 Task: Look for space in Bolton, United Kingdom from 5th September, 2023 to 12th September, 2023 for 2 adults in price range Rs.10000 to Rs.15000.  With 1  bedroom having 1 bed and 1 bathroom. Property type can be house, flat, guest house, hotel. Booking option can be shelf check-in. Required host language is English.
Action: Mouse moved to (445, 54)
Screenshot: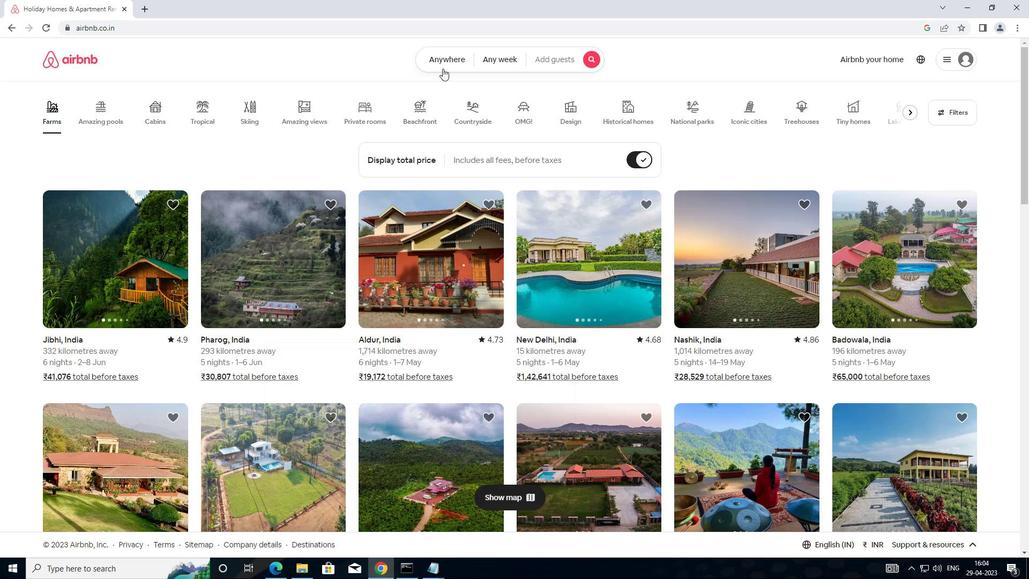 
Action: Mouse pressed left at (445, 54)
Screenshot: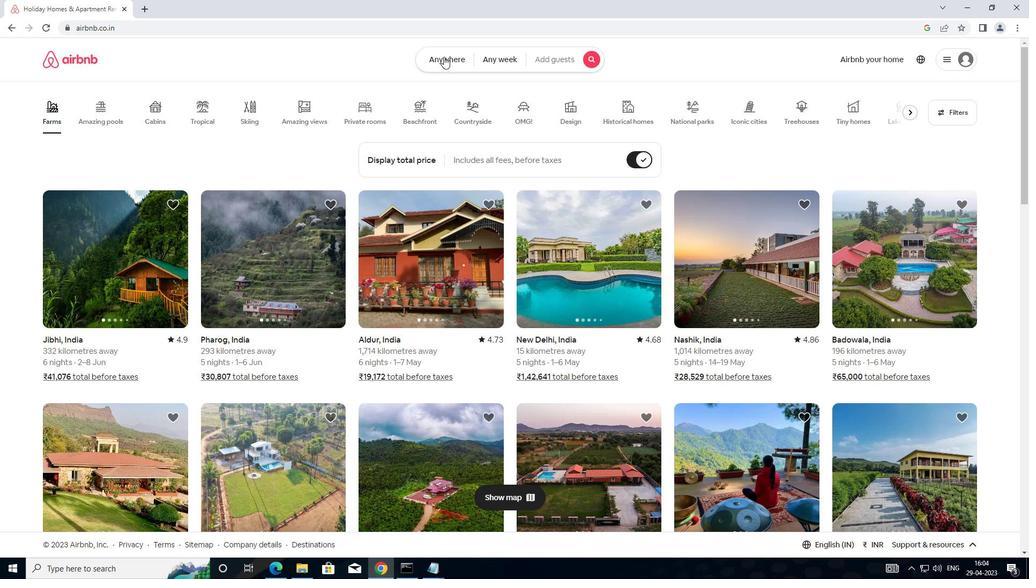
Action: Mouse moved to (342, 105)
Screenshot: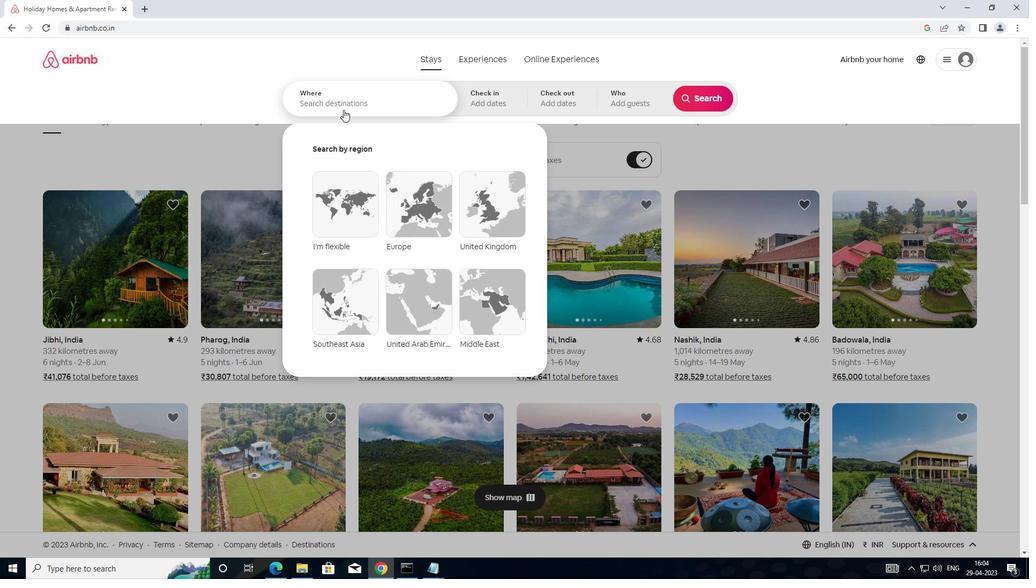 
Action: Mouse pressed left at (342, 105)
Screenshot: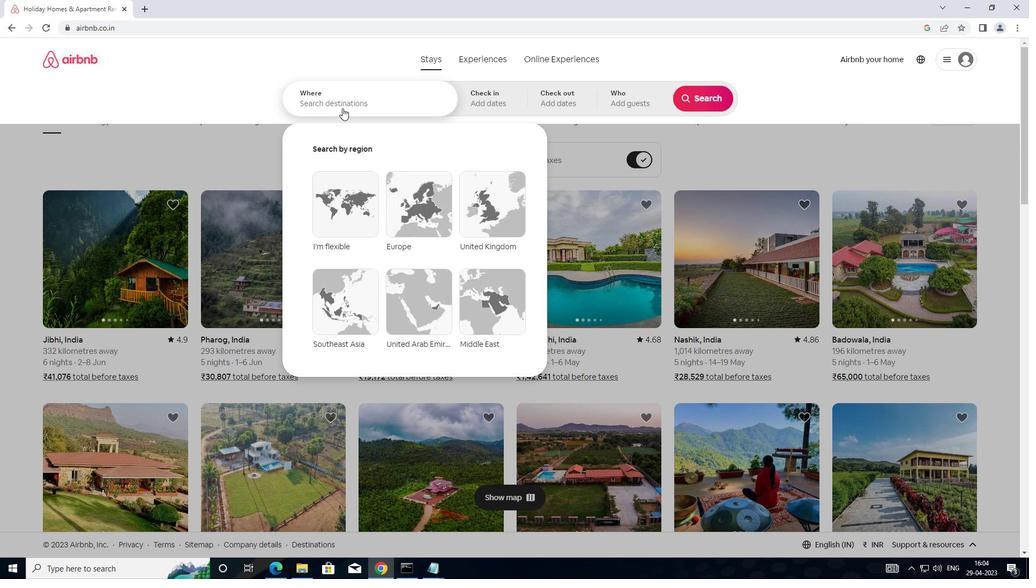 
Action: Mouse moved to (430, 114)
Screenshot: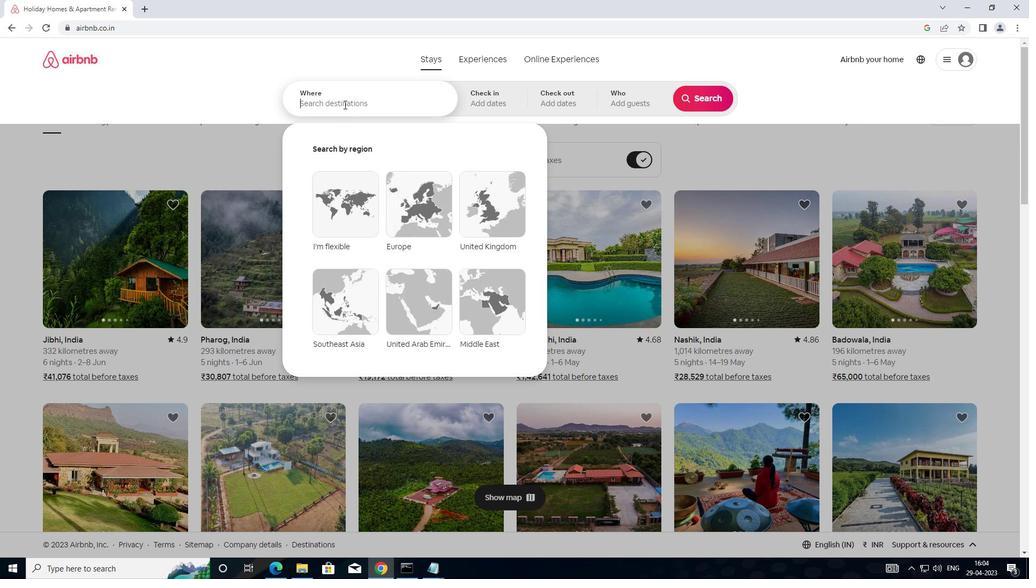 
Action: Key pressed <Key.shift>BOLTON,UNITED<Key.space>K
Screenshot: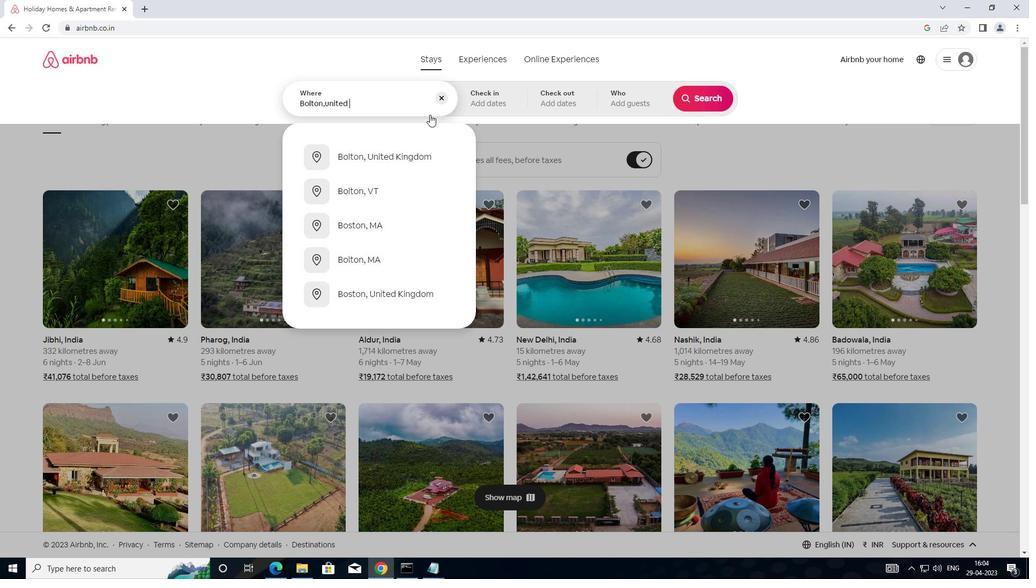 
Action: Mouse moved to (390, 150)
Screenshot: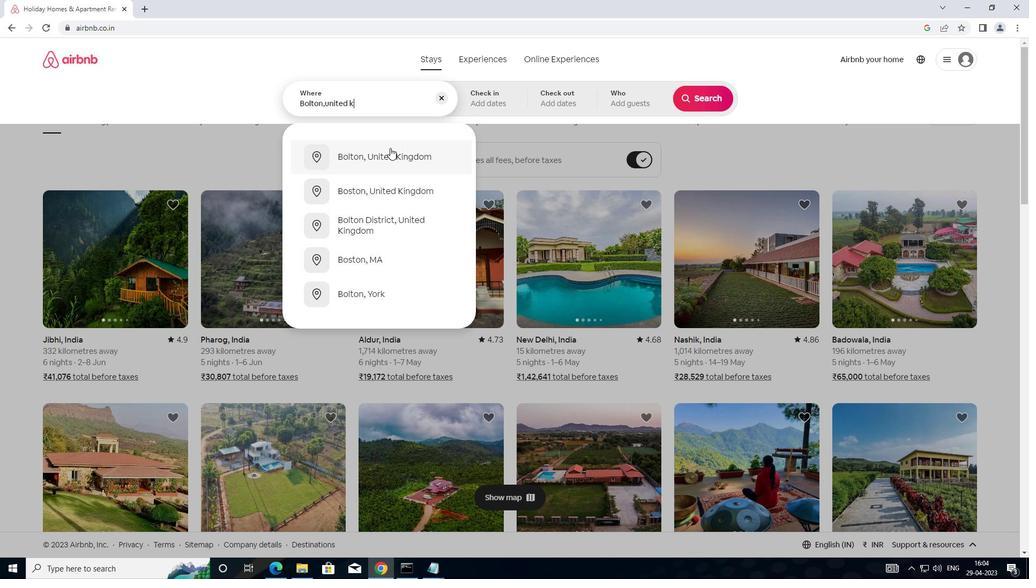 
Action: Mouse pressed left at (390, 150)
Screenshot: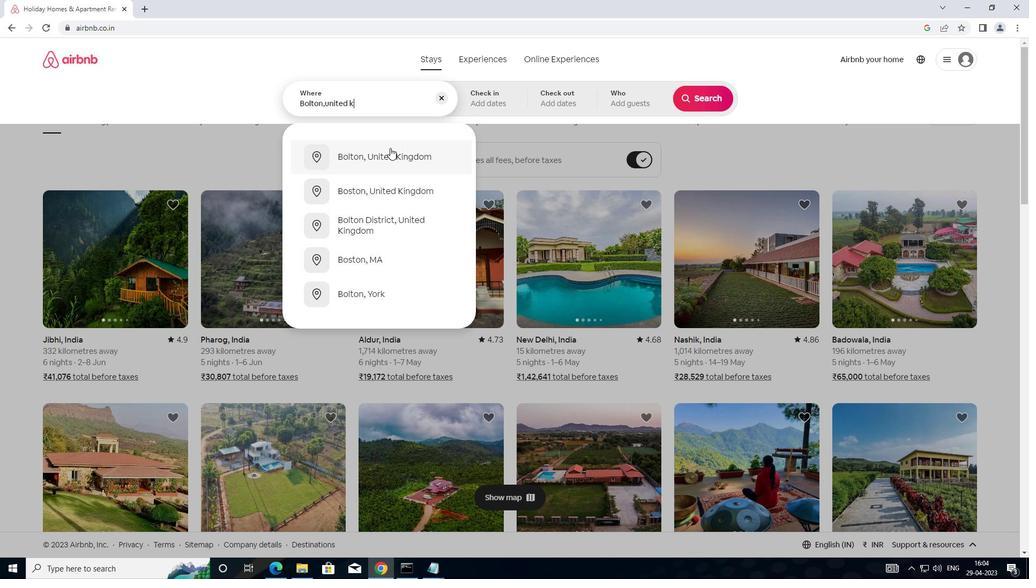 
Action: Mouse moved to (703, 183)
Screenshot: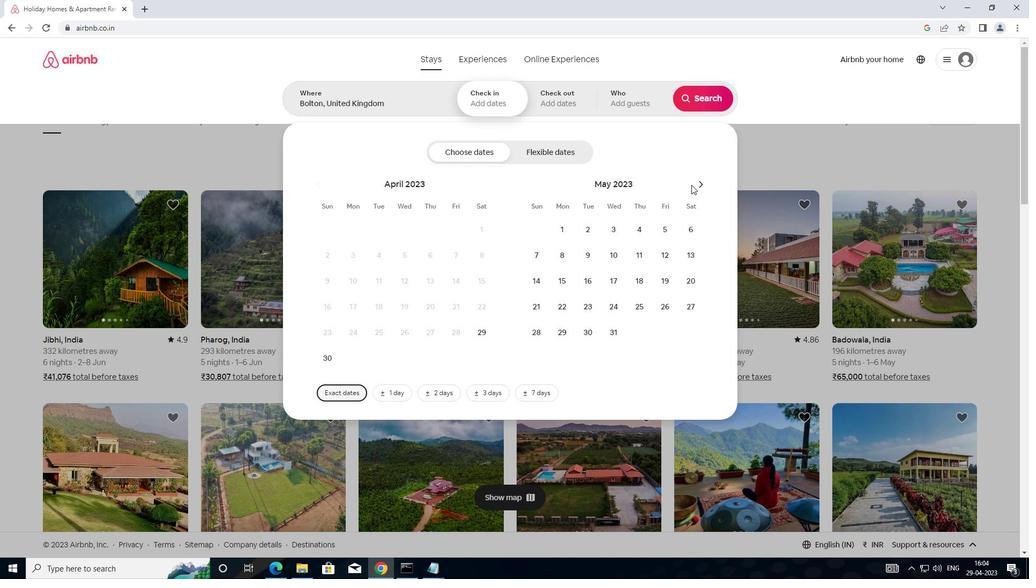 
Action: Mouse pressed left at (703, 183)
Screenshot: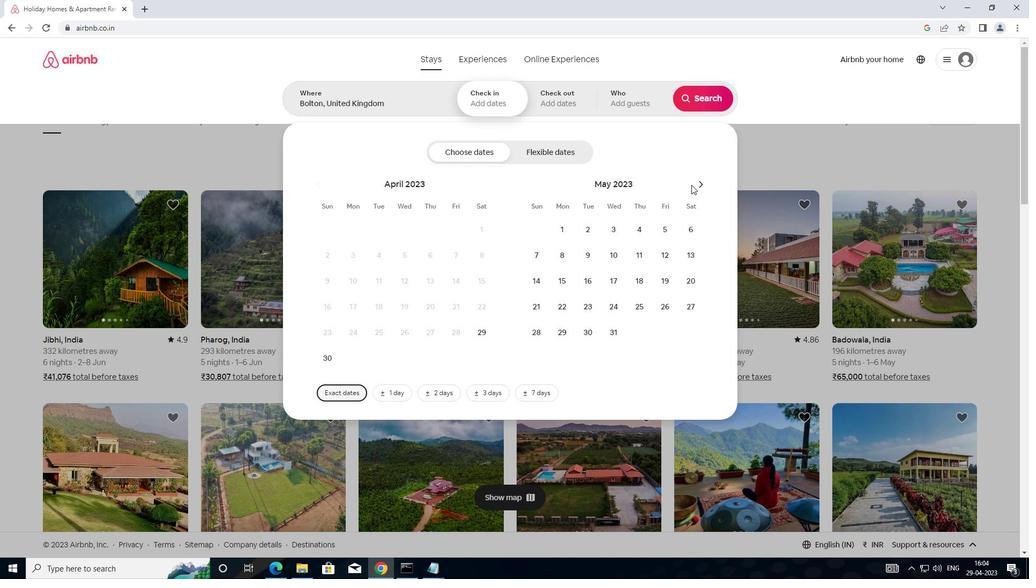 
Action: Mouse moved to (703, 183)
Screenshot: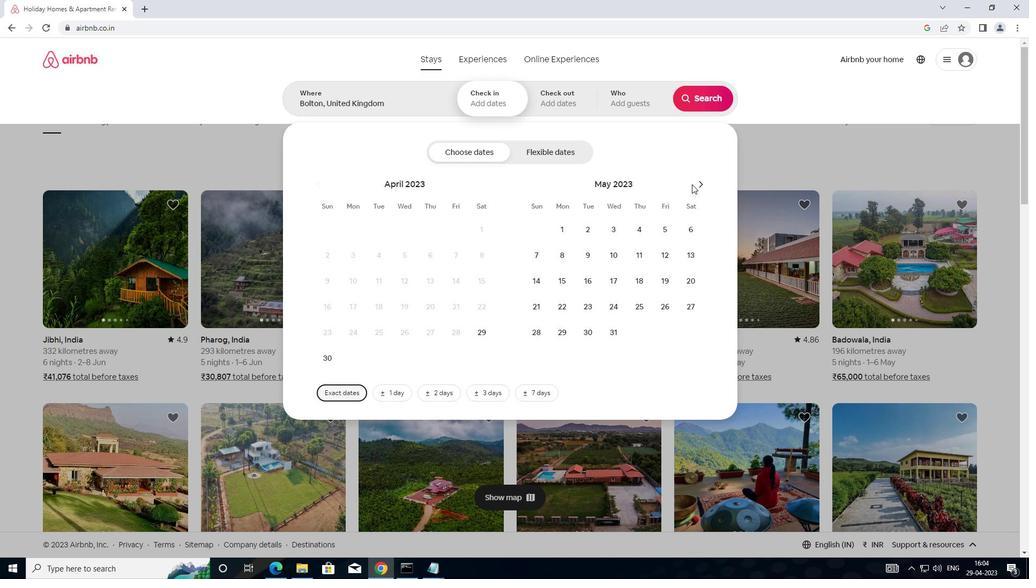 
Action: Mouse pressed left at (703, 183)
Screenshot: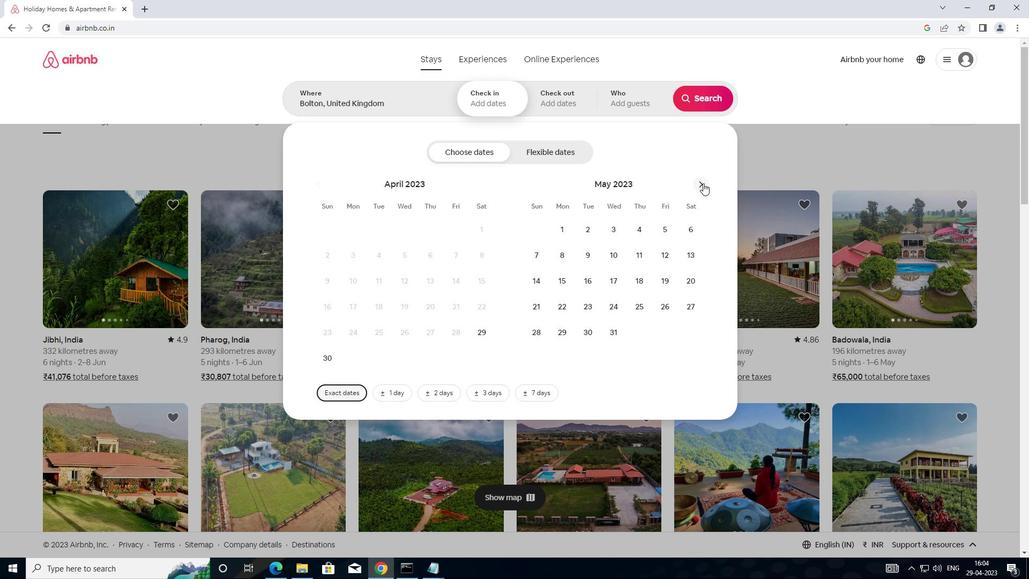 
Action: Mouse moved to (705, 183)
Screenshot: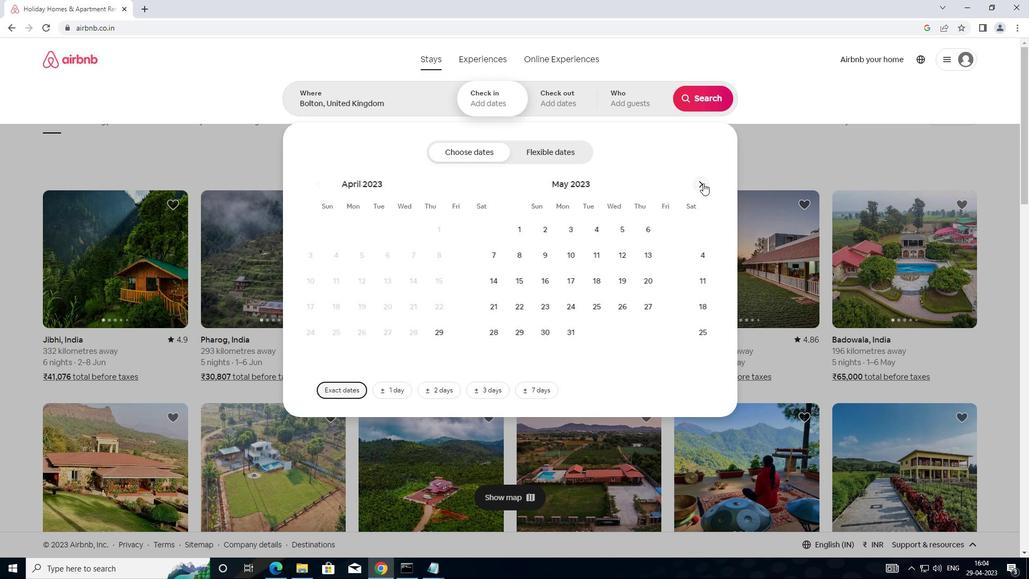 
Action: Mouse pressed left at (705, 183)
Screenshot: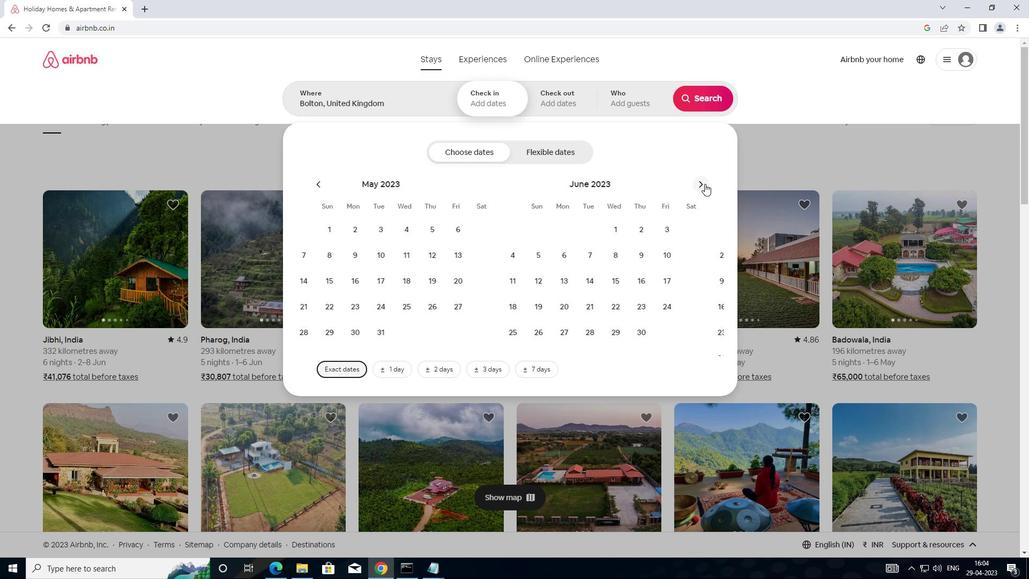 
Action: Mouse pressed left at (705, 183)
Screenshot: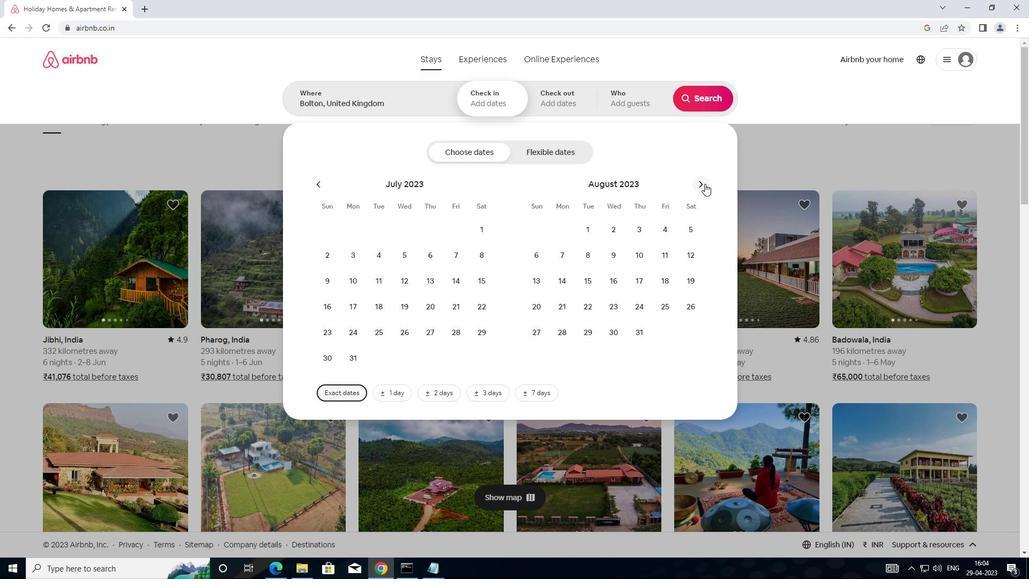 
Action: Mouse moved to (589, 253)
Screenshot: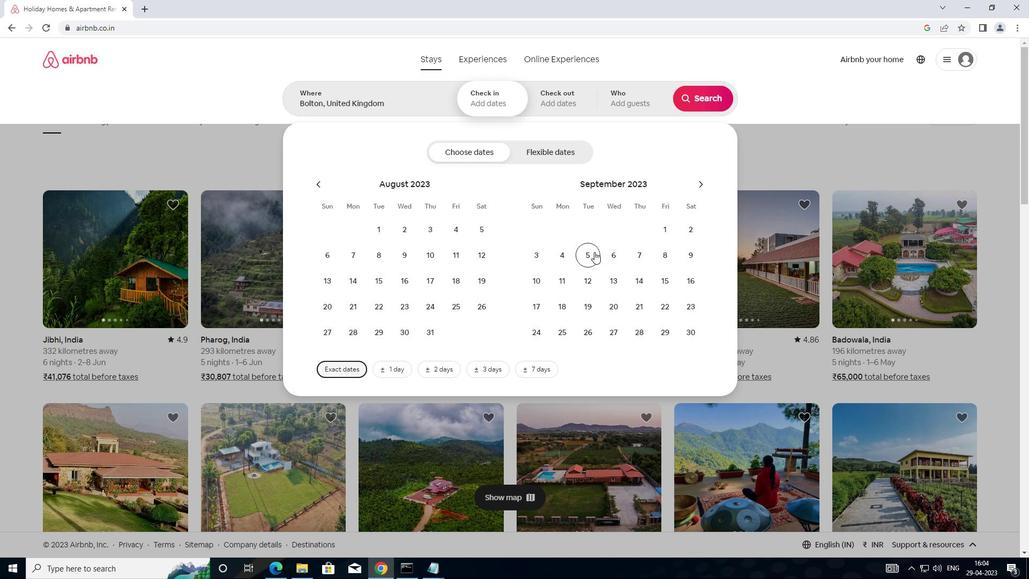 
Action: Mouse pressed left at (589, 253)
Screenshot: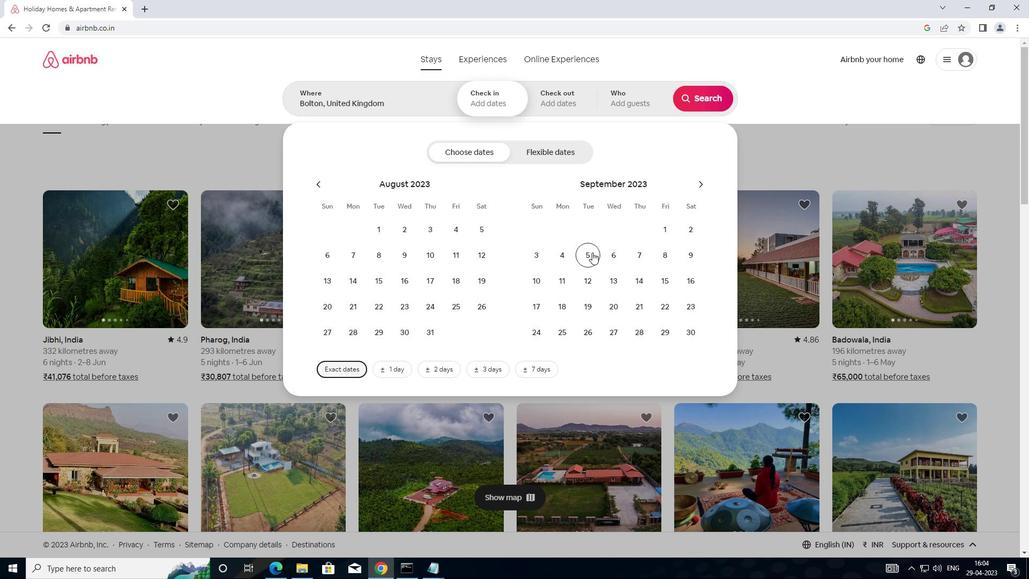 
Action: Mouse moved to (593, 281)
Screenshot: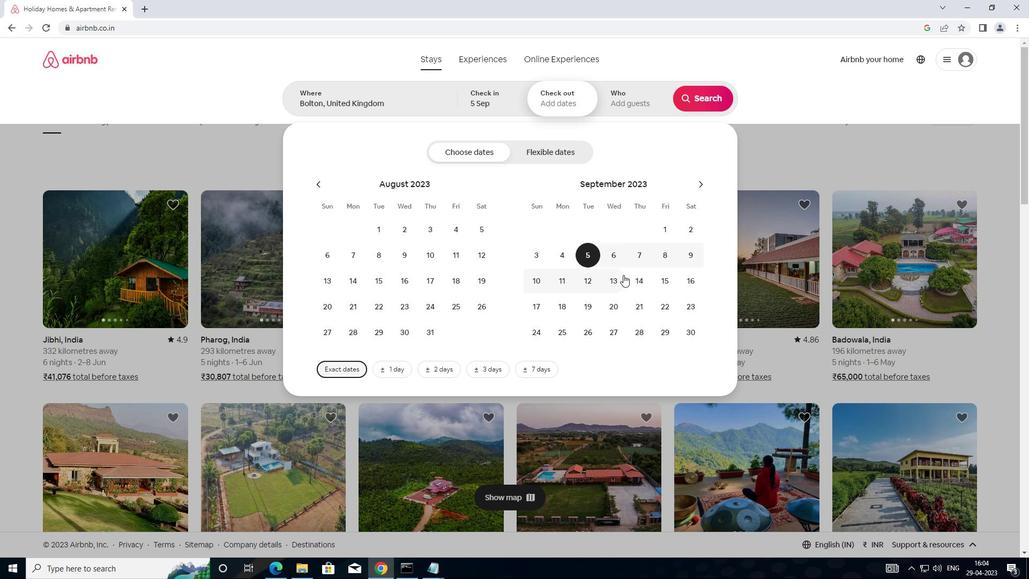 
Action: Mouse pressed left at (593, 281)
Screenshot: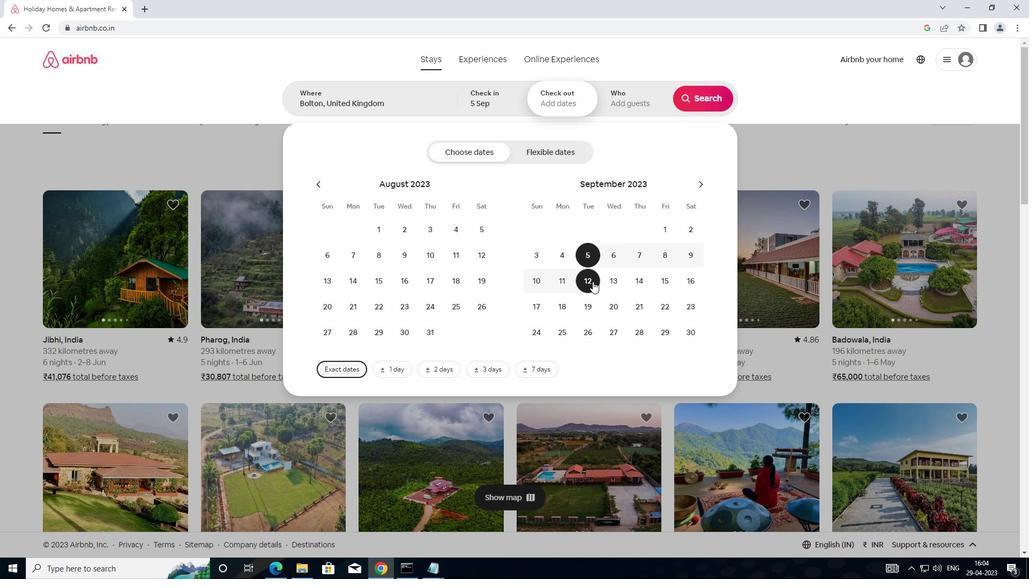
Action: Mouse moved to (639, 104)
Screenshot: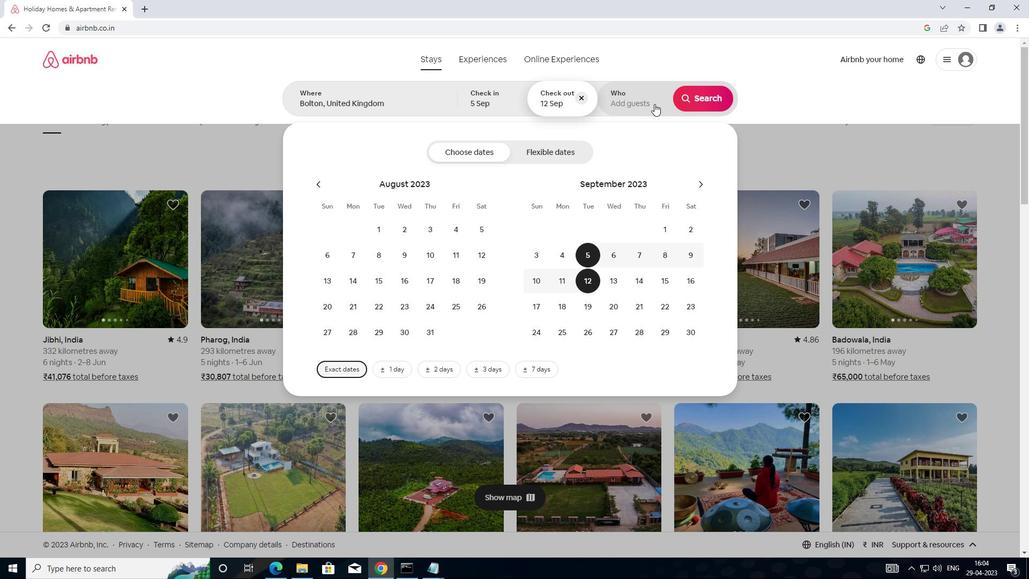 
Action: Mouse pressed left at (639, 104)
Screenshot: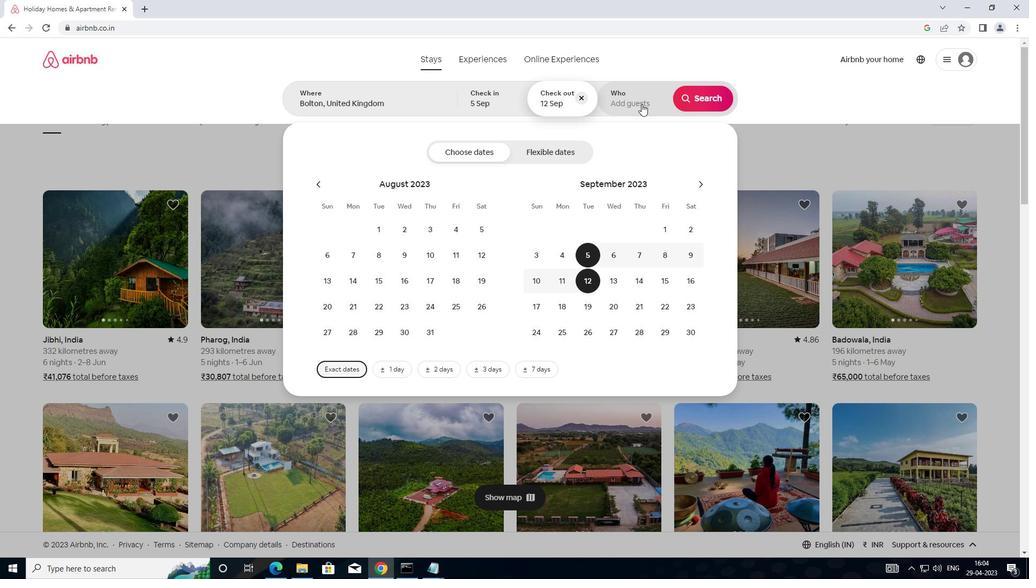 
Action: Mouse moved to (707, 153)
Screenshot: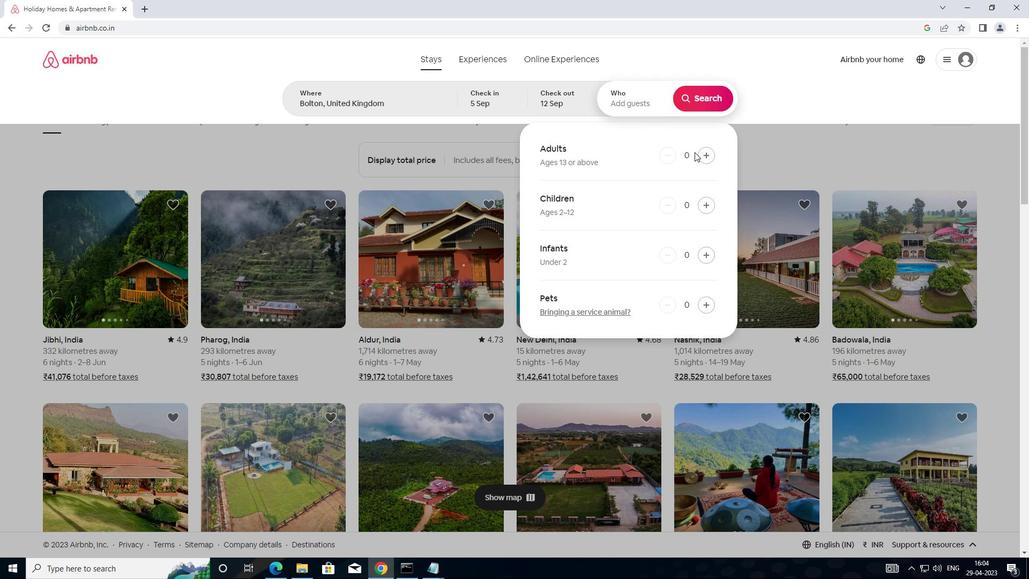 
Action: Mouse pressed left at (707, 153)
Screenshot: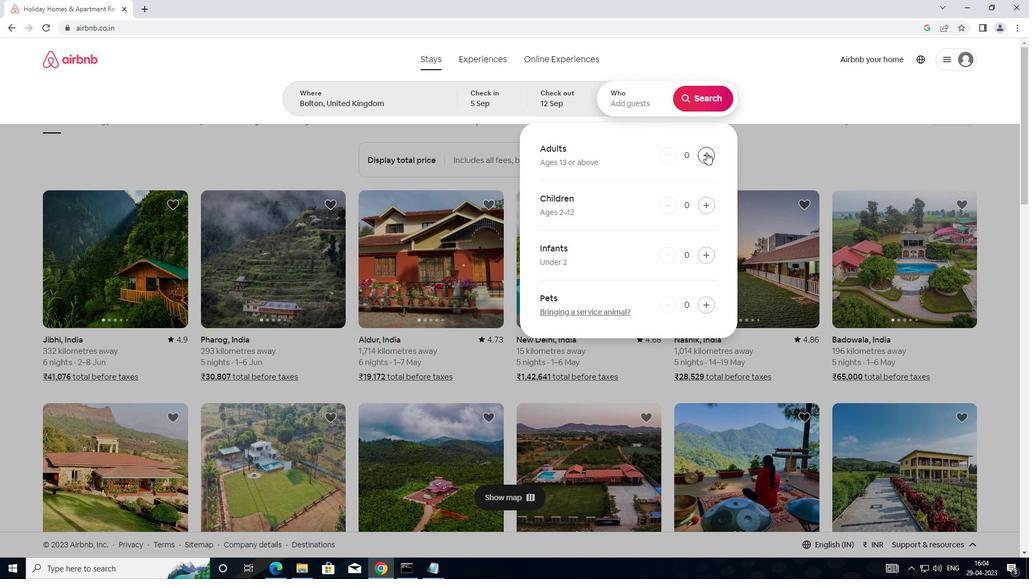 
Action: Mouse moved to (707, 153)
Screenshot: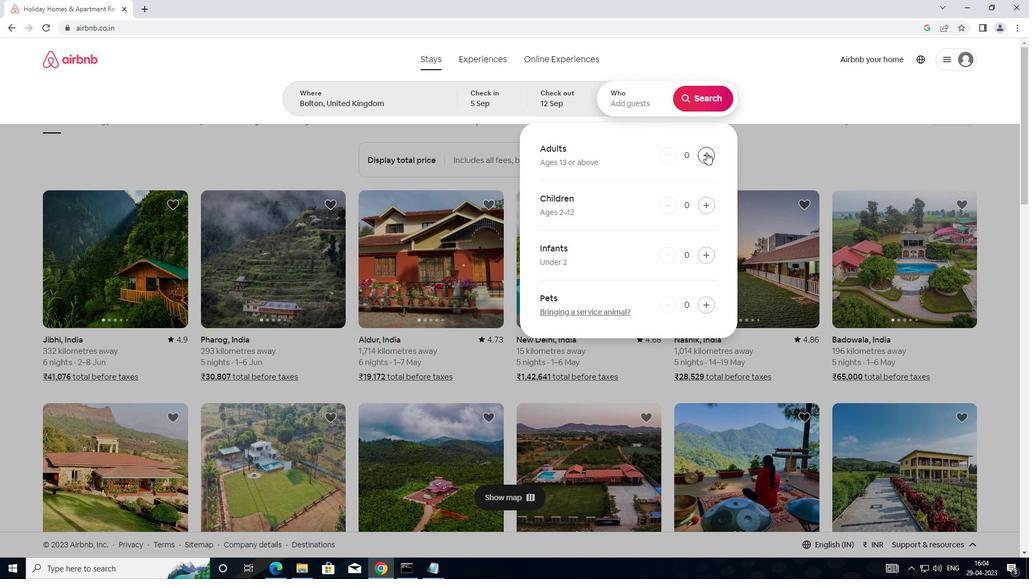 
Action: Mouse pressed left at (707, 153)
Screenshot: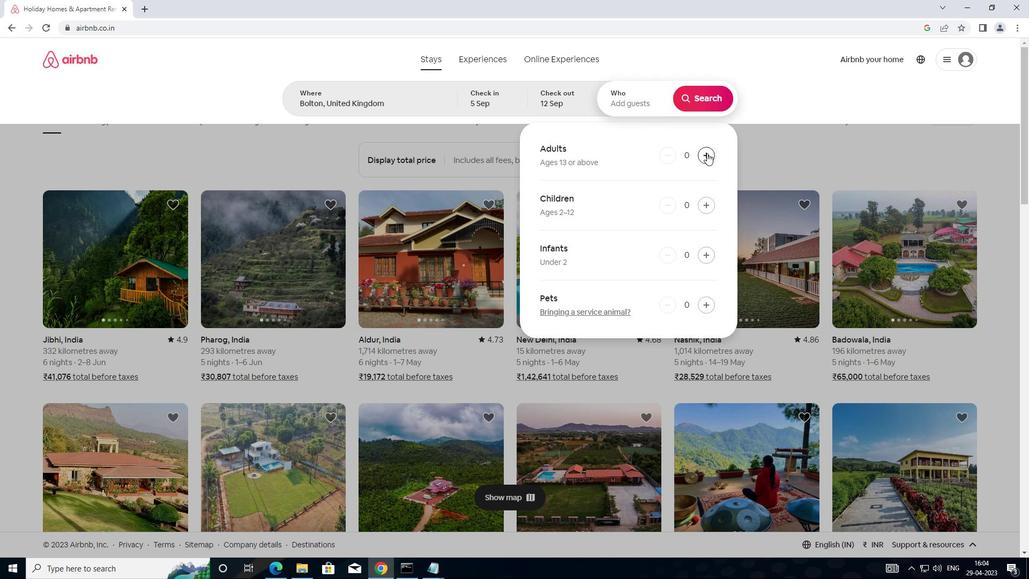 
Action: Mouse moved to (716, 95)
Screenshot: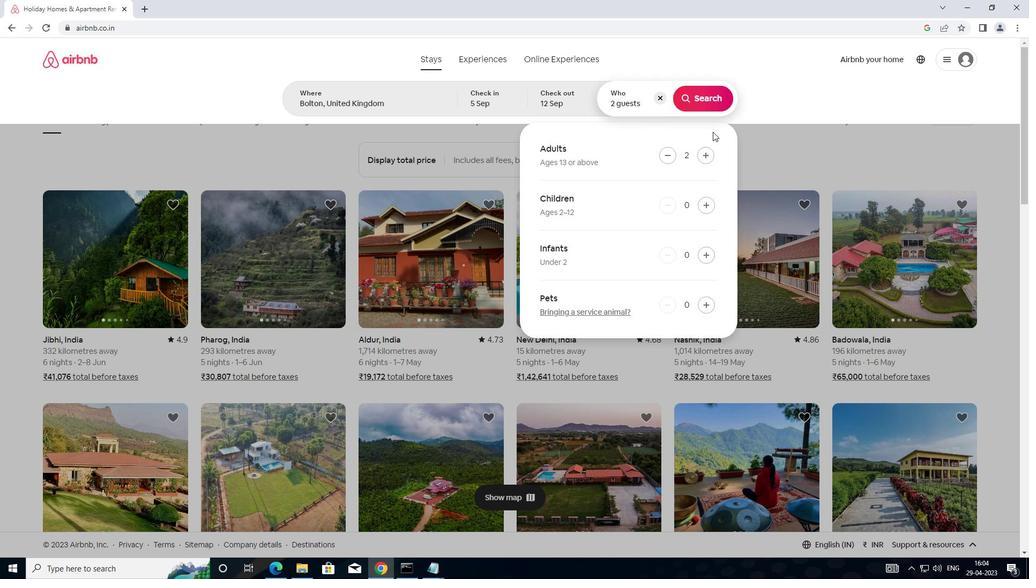 
Action: Mouse pressed left at (716, 95)
Screenshot: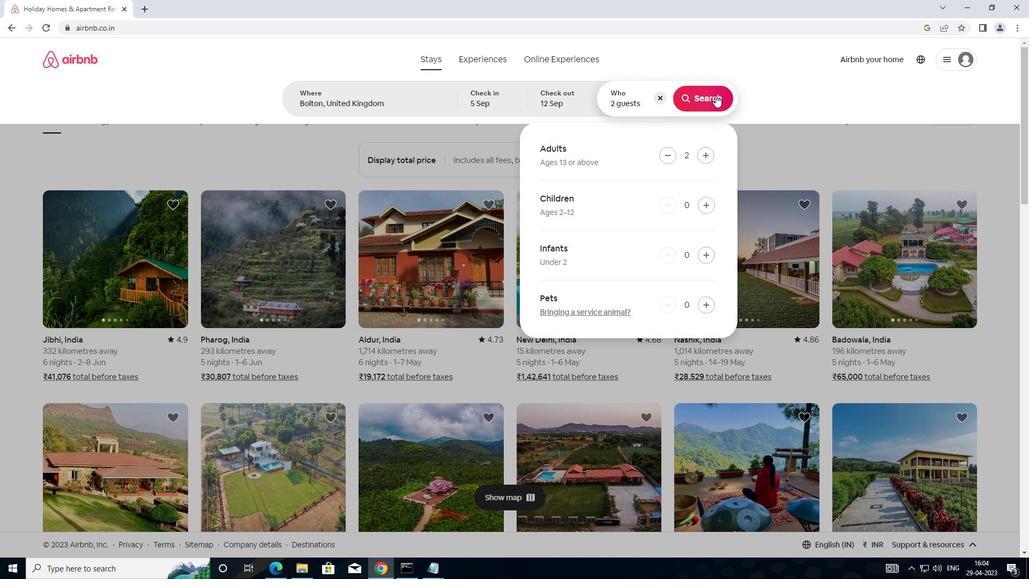 
Action: Mouse moved to (978, 106)
Screenshot: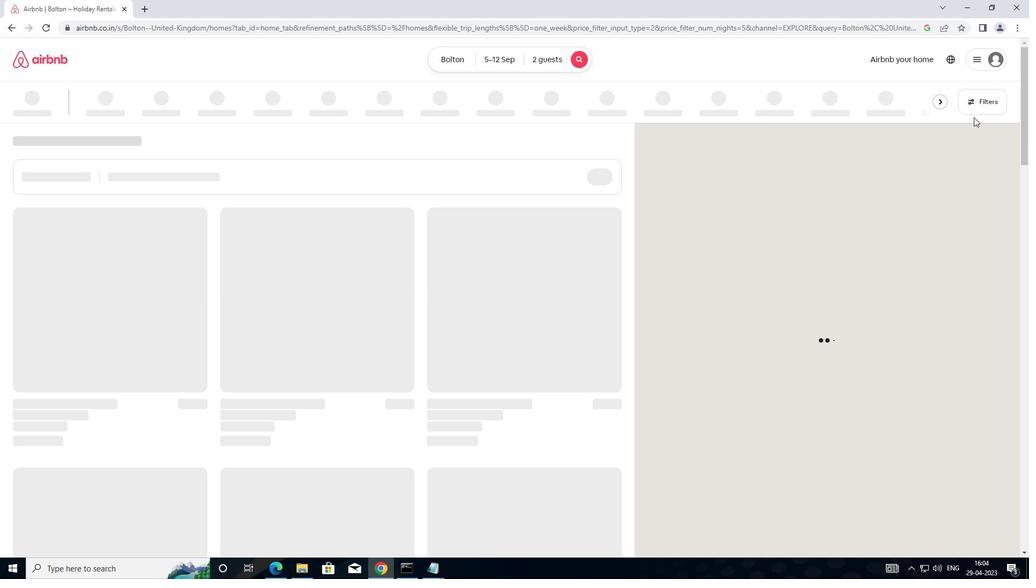 
Action: Mouse pressed left at (978, 106)
Screenshot: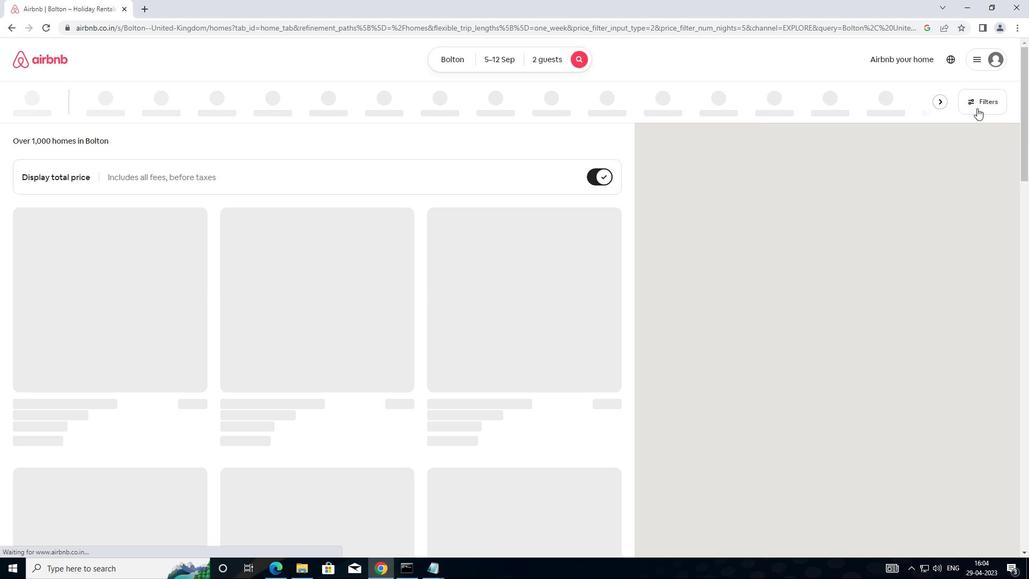 
Action: Mouse moved to (410, 238)
Screenshot: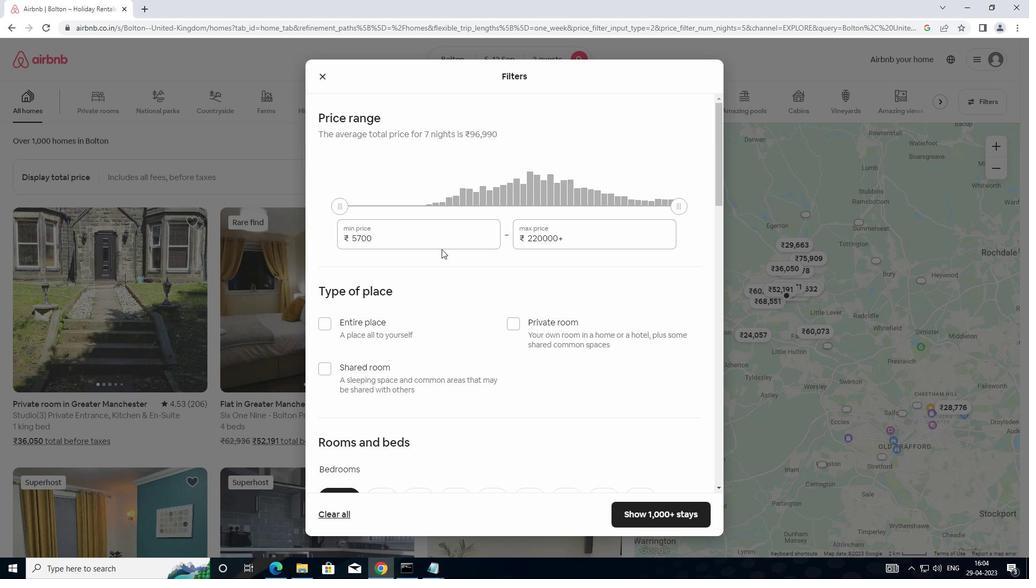
Action: Mouse pressed left at (410, 238)
Screenshot: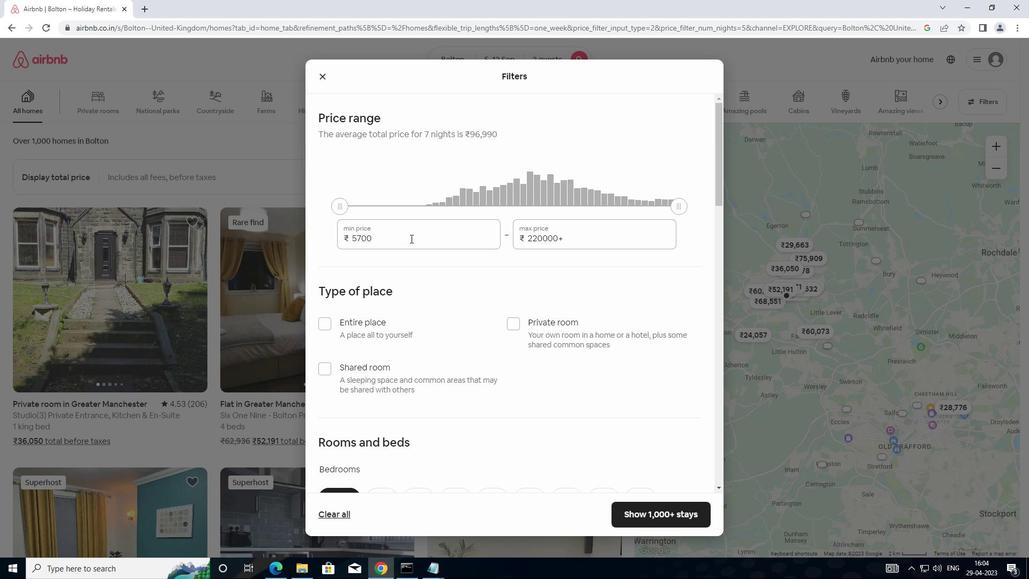
Action: Mouse moved to (382, 225)
Screenshot: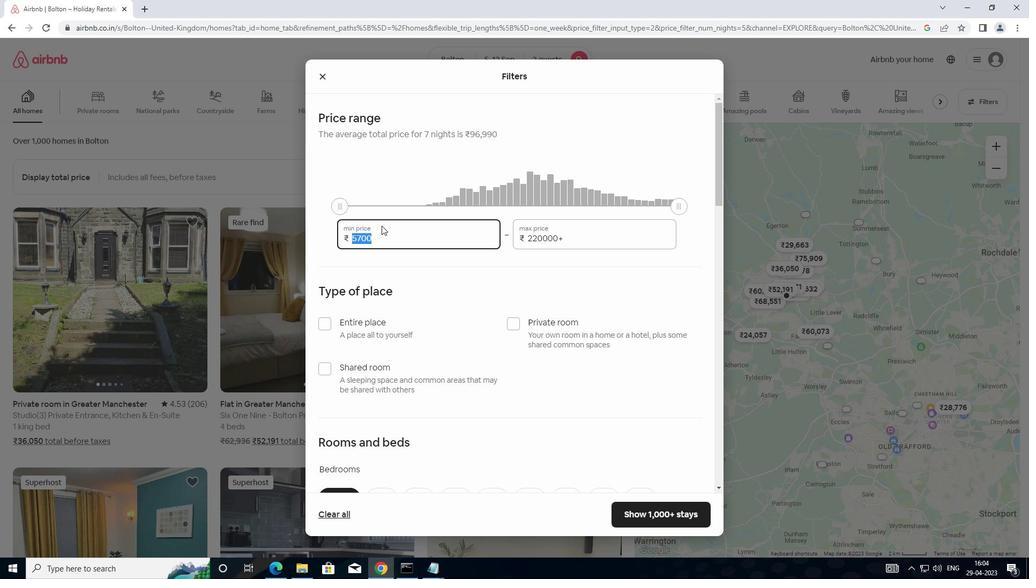
Action: Key pressed 1
Screenshot: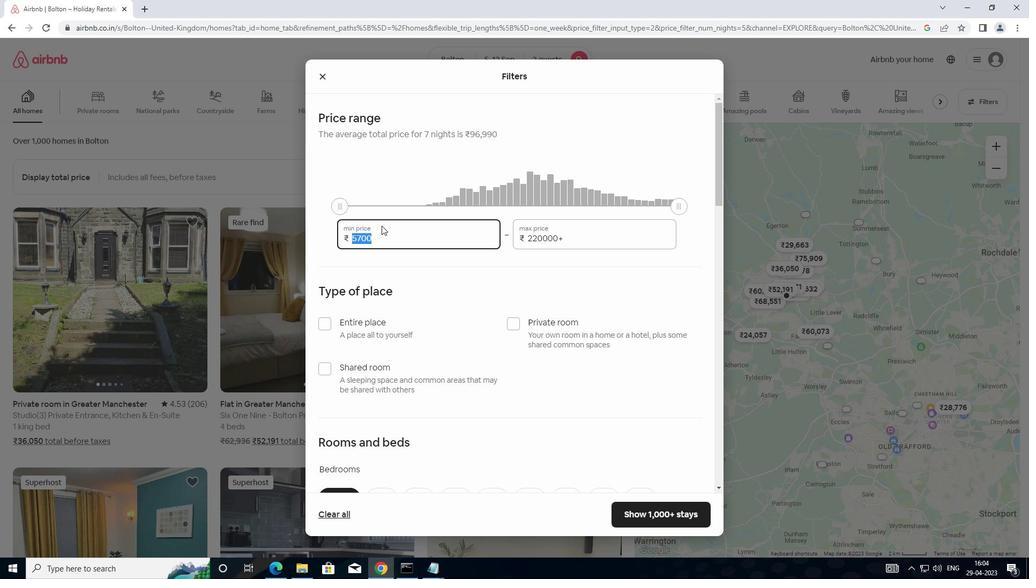 
Action: Mouse moved to (384, 225)
Screenshot: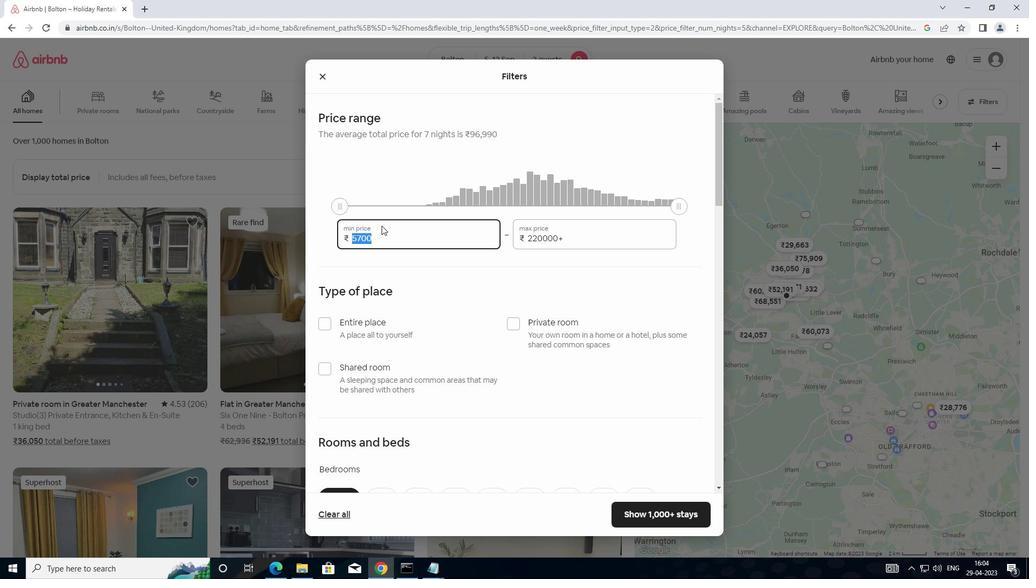 
Action: Key pressed 0
Screenshot: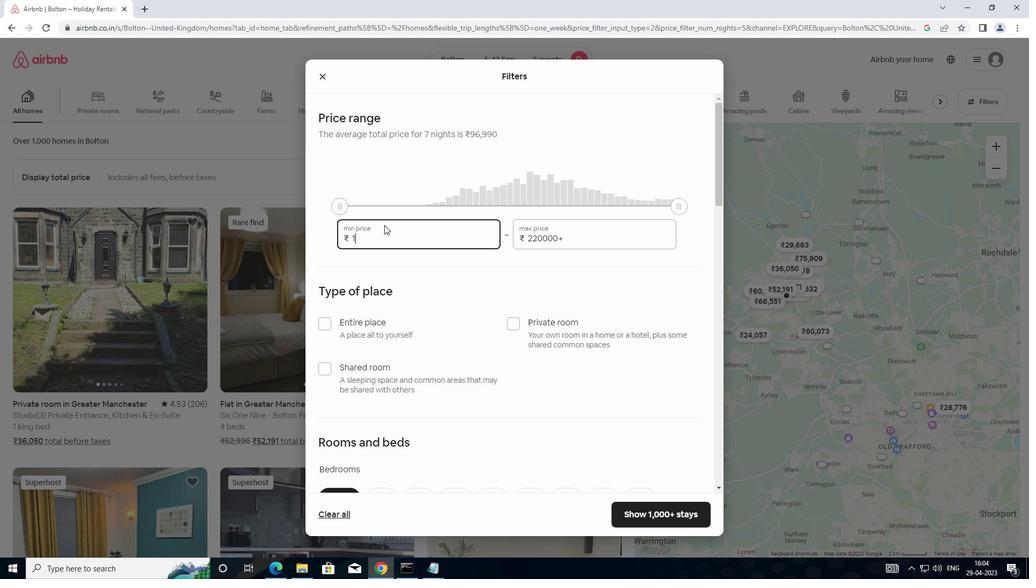 
Action: Mouse moved to (386, 224)
Screenshot: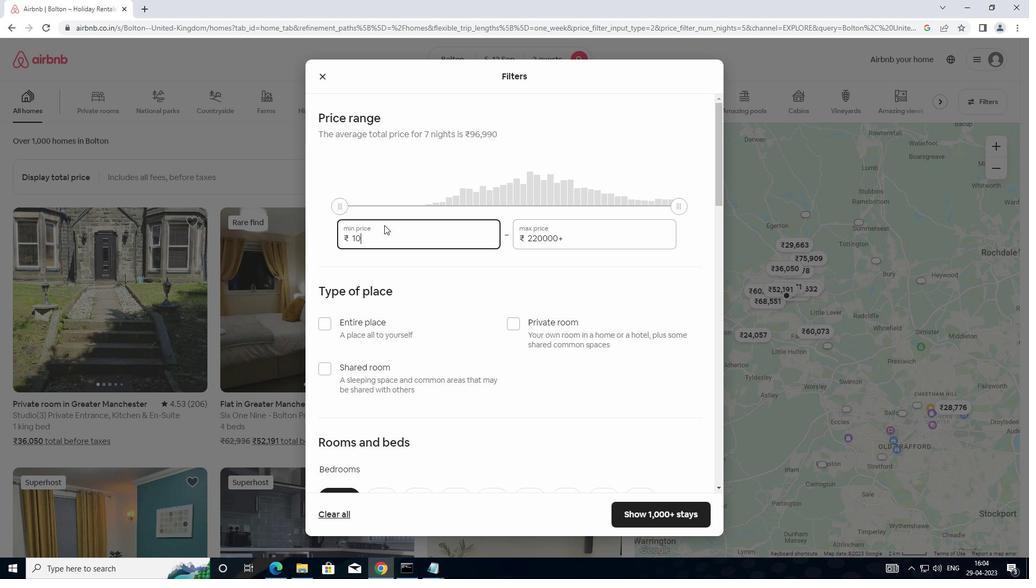 
Action: Key pressed 0
Screenshot: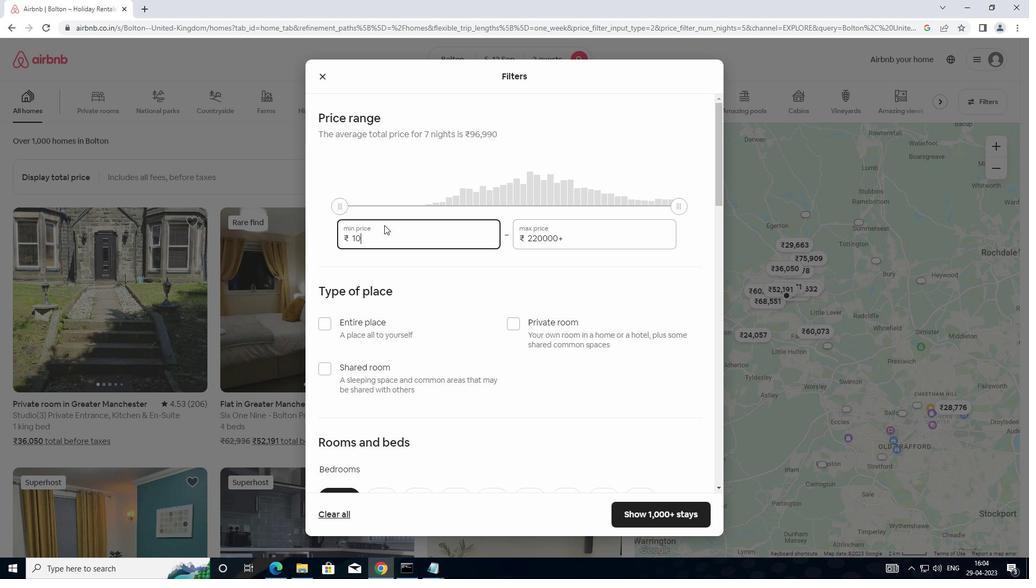 
Action: Mouse moved to (392, 223)
Screenshot: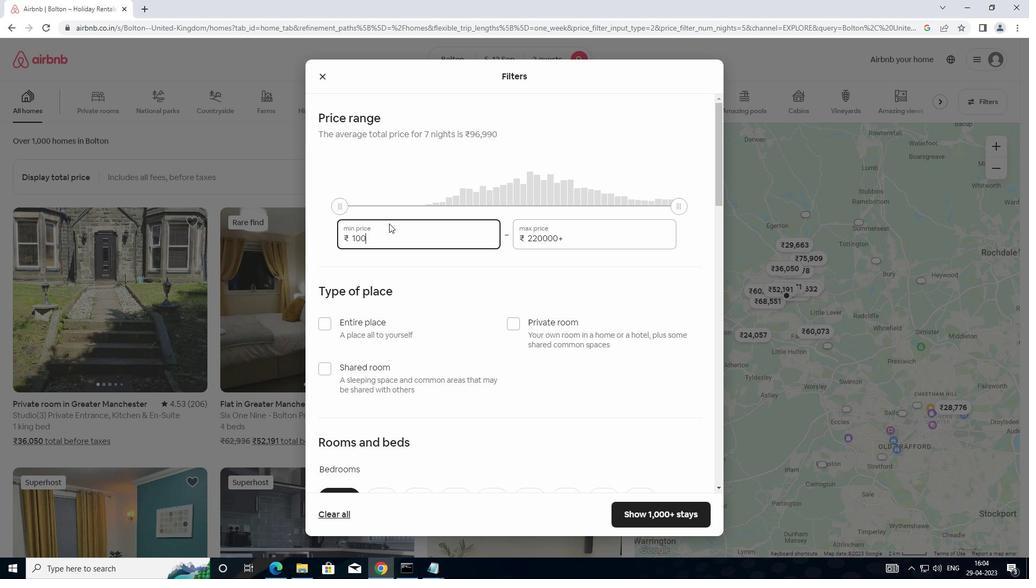 
Action: Key pressed 0
Screenshot: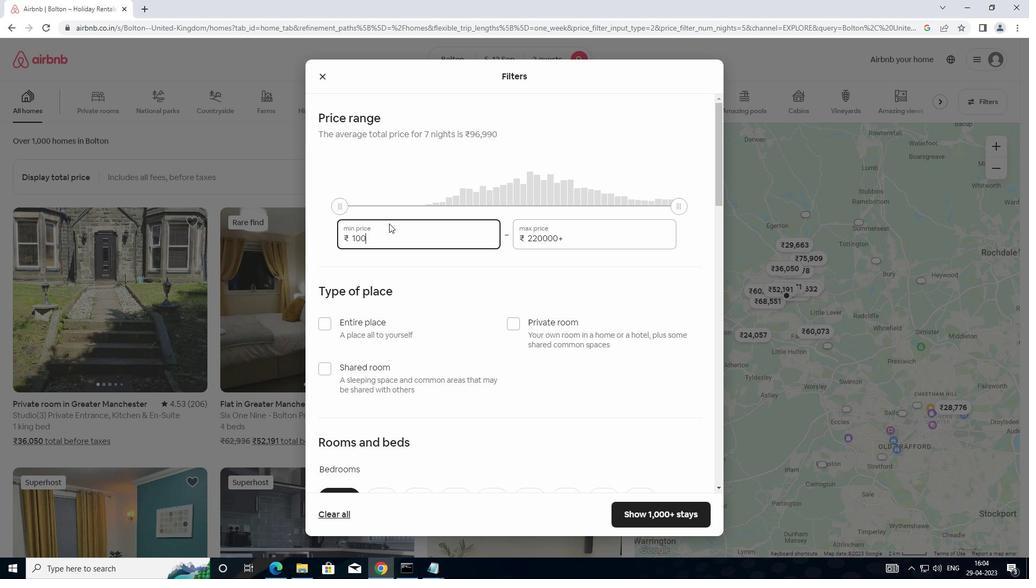 
Action: Mouse moved to (400, 223)
Screenshot: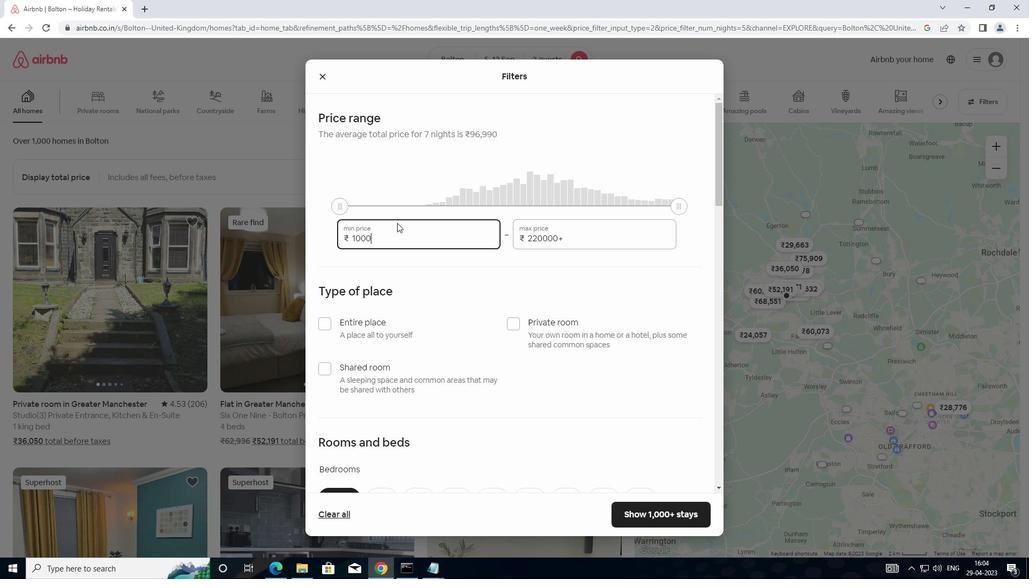 
Action: Key pressed 0
Screenshot: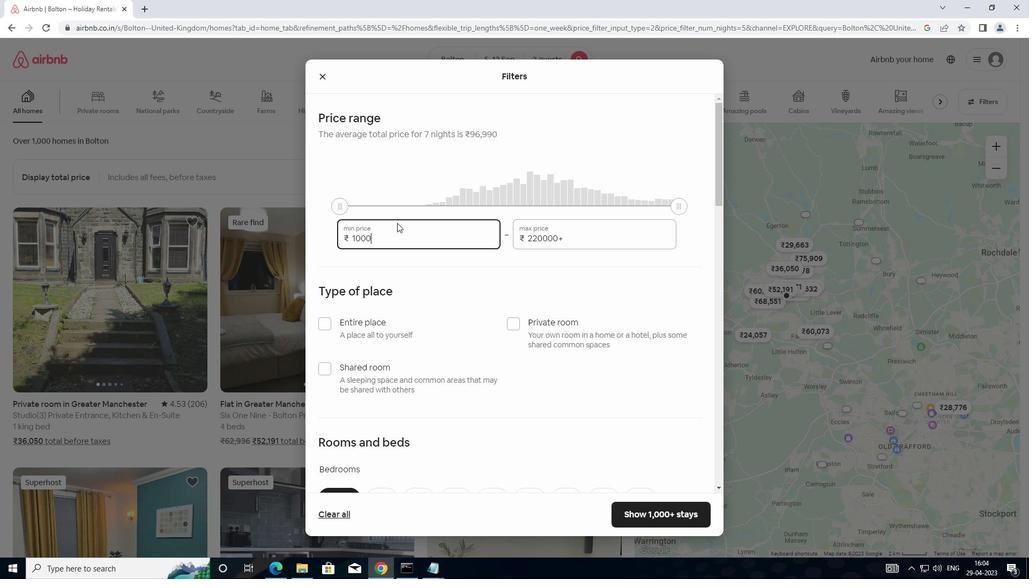 
Action: Mouse moved to (568, 238)
Screenshot: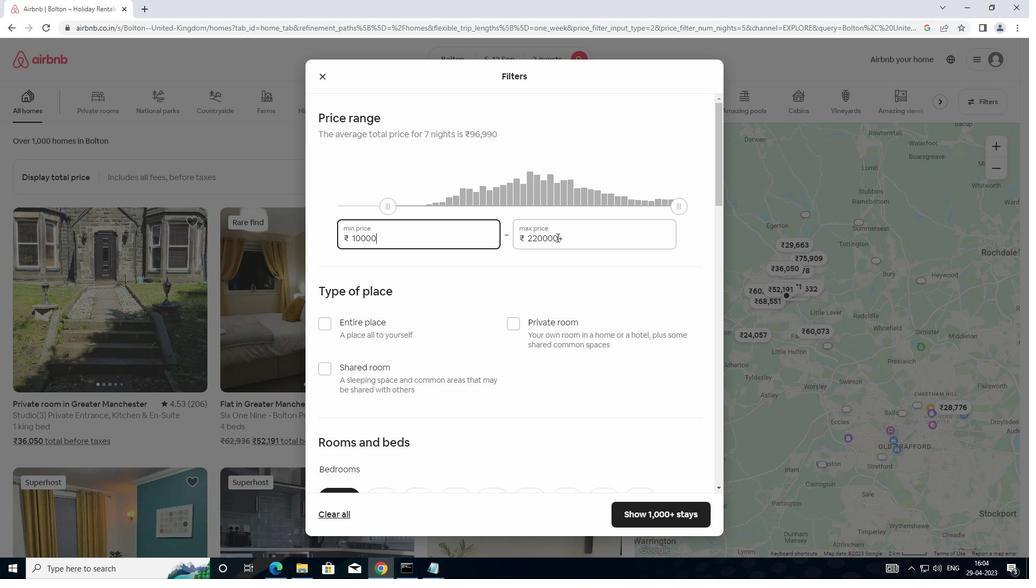 
Action: Mouse pressed left at (568, 238)
Screenshot: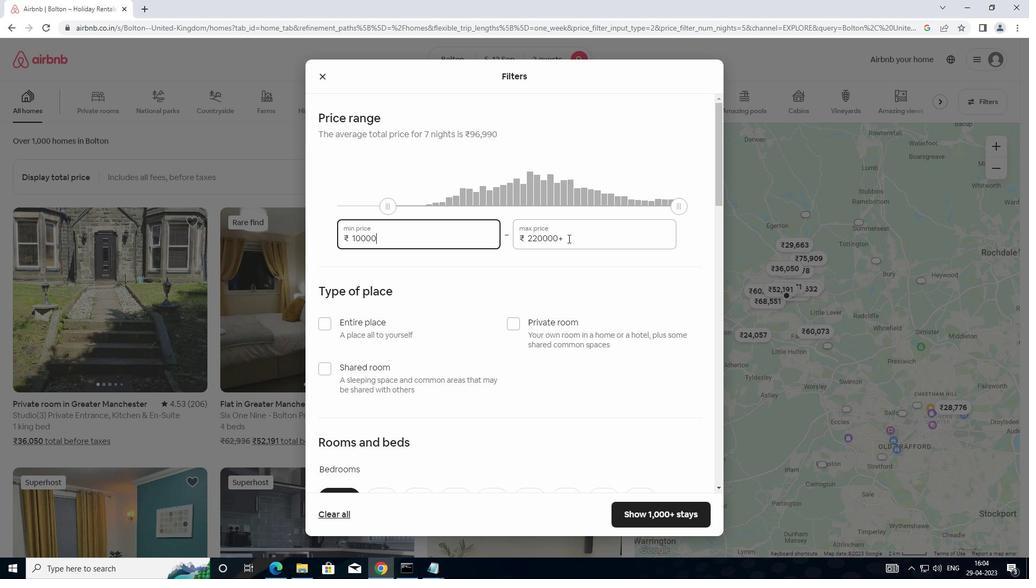 
Action: Mouse moved to (527, 241)
Screenshot: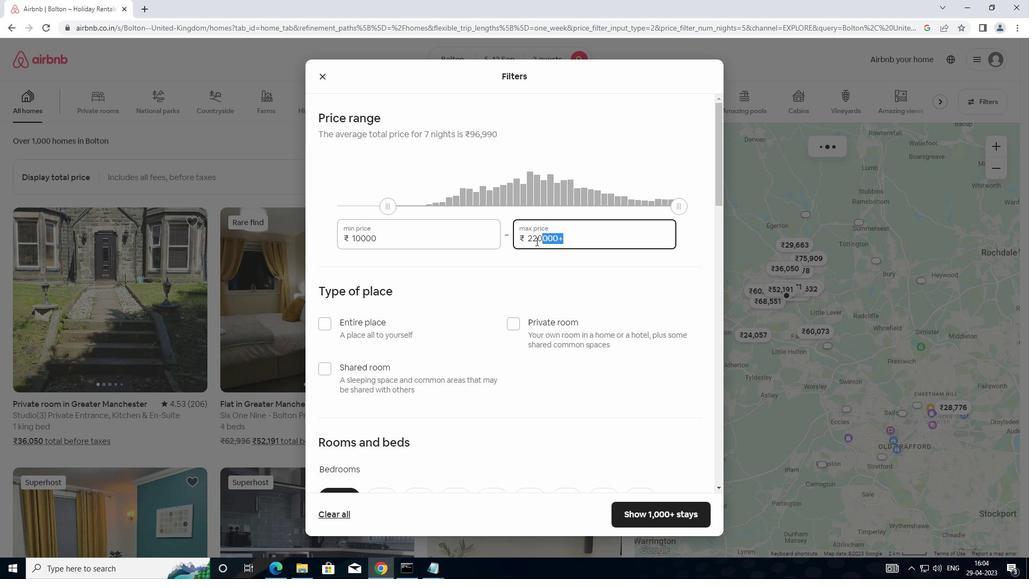 
Action: Key pressed 150
Screenshot: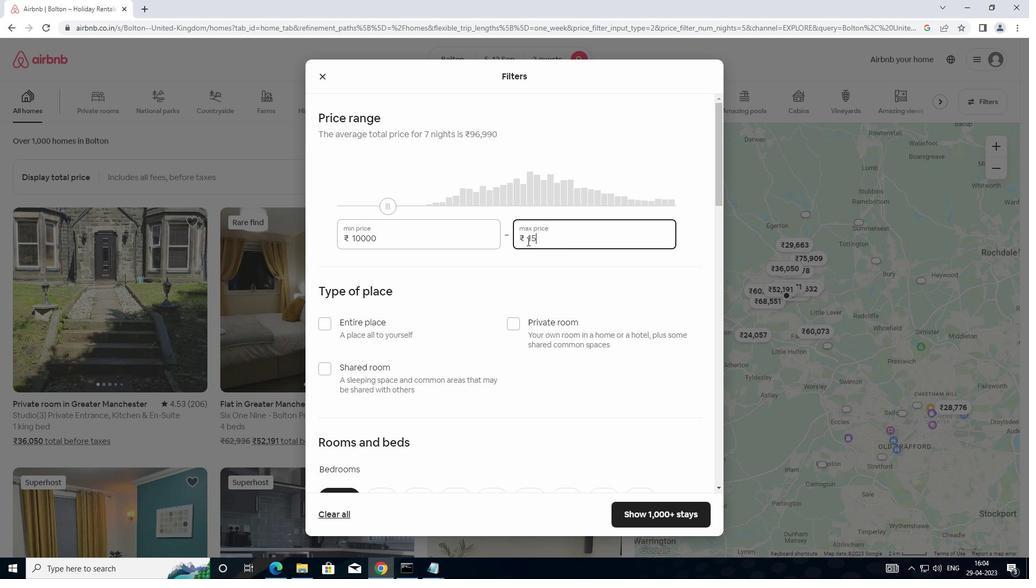 
Action: Mouse moved to (527, 241)
Screenshot: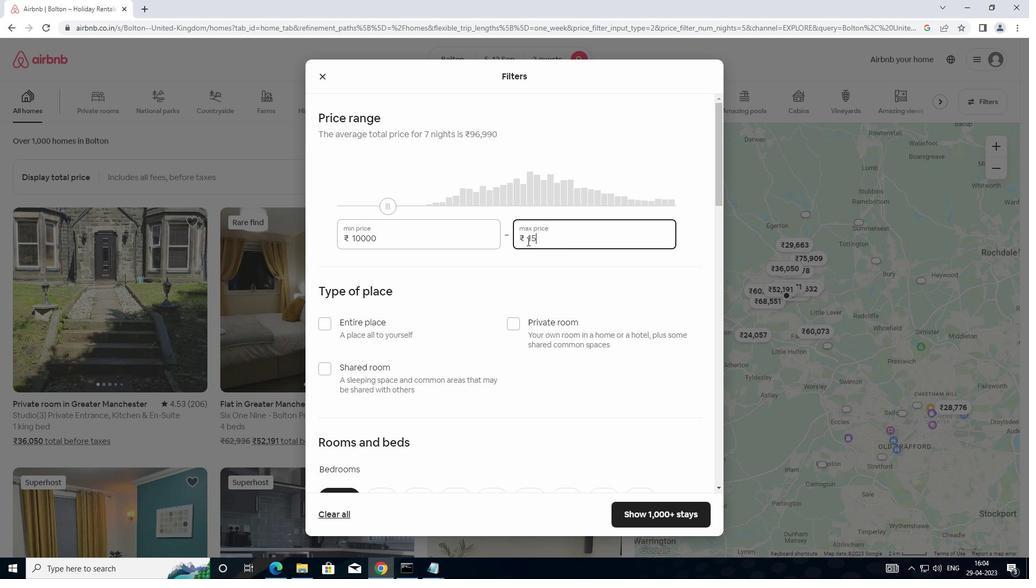 
Action: Key pressed 0
Screenshot: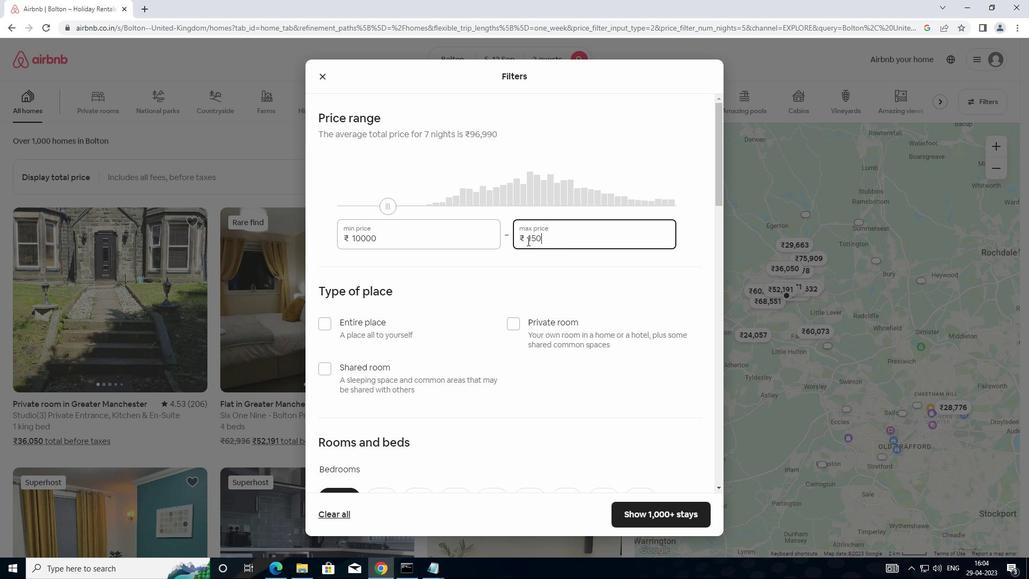 
Action: Mouse moved to (527, 240)
Screenshot: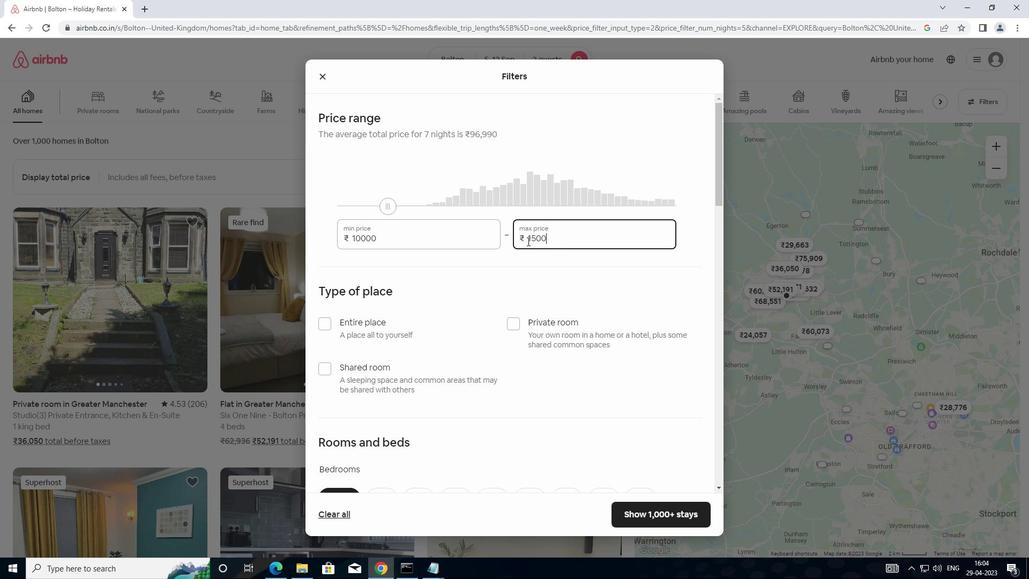 
Action: Key pressed 0
Screenshot: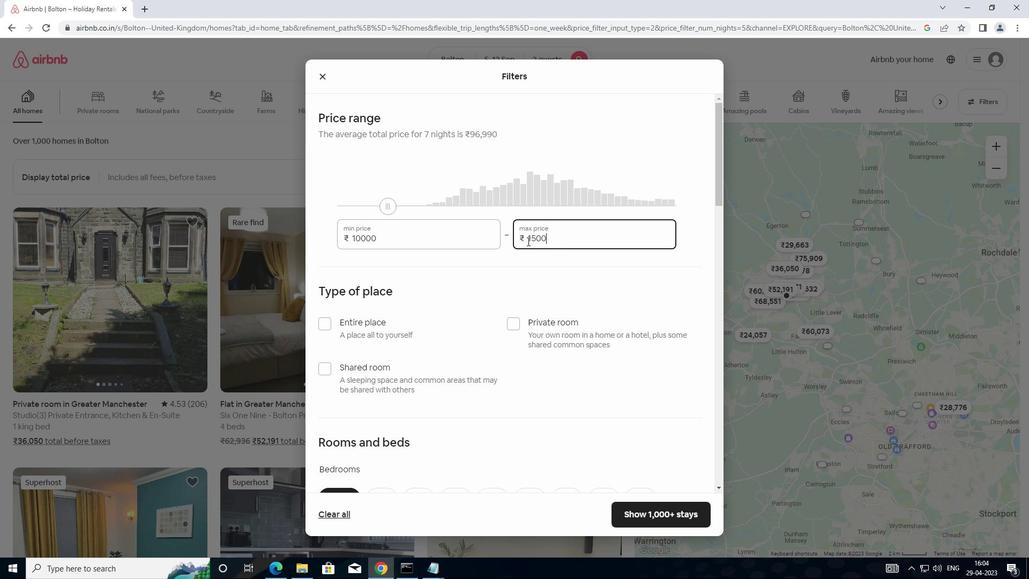 
Action: Mouse moved to (440, 336)
Screenshot: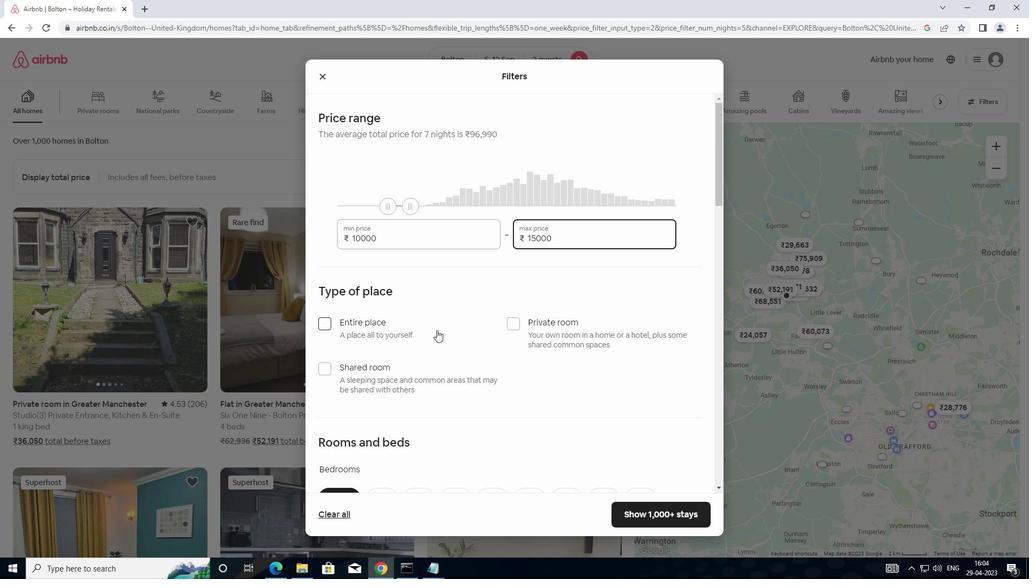 
Action: Mouse scrolled (440, 336) with delta (0, 0)
Screenshot: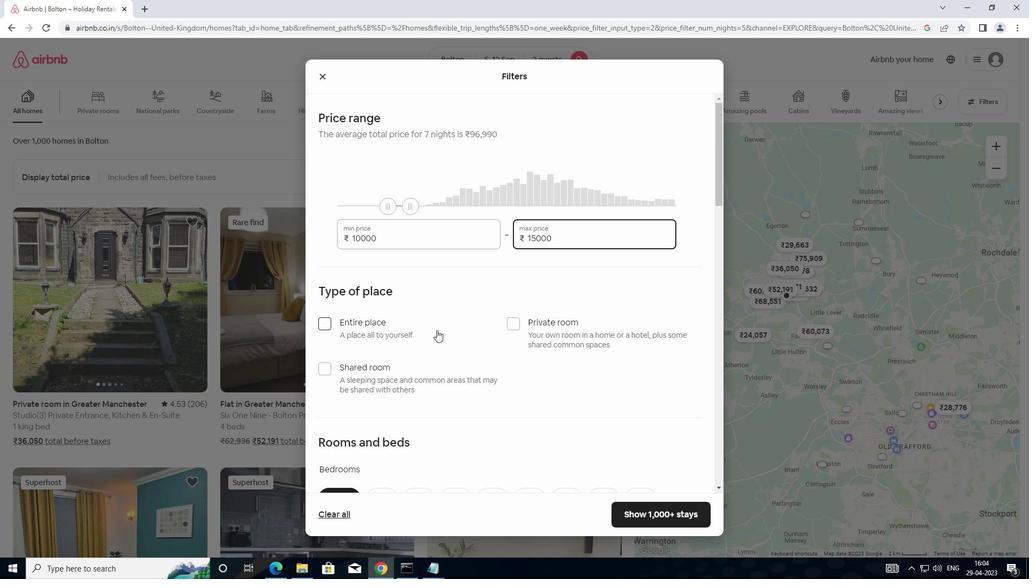 
Action: Mouse moved to (442, 340)
Screenshot: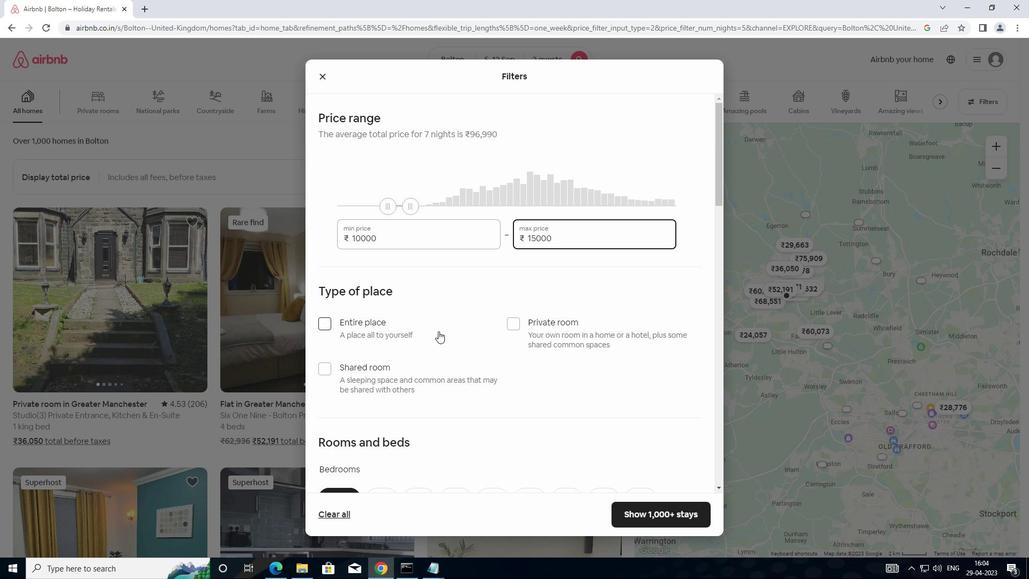 
Action: Mouse scrolled (442, 339) with delta (0, 0)
Screenshot: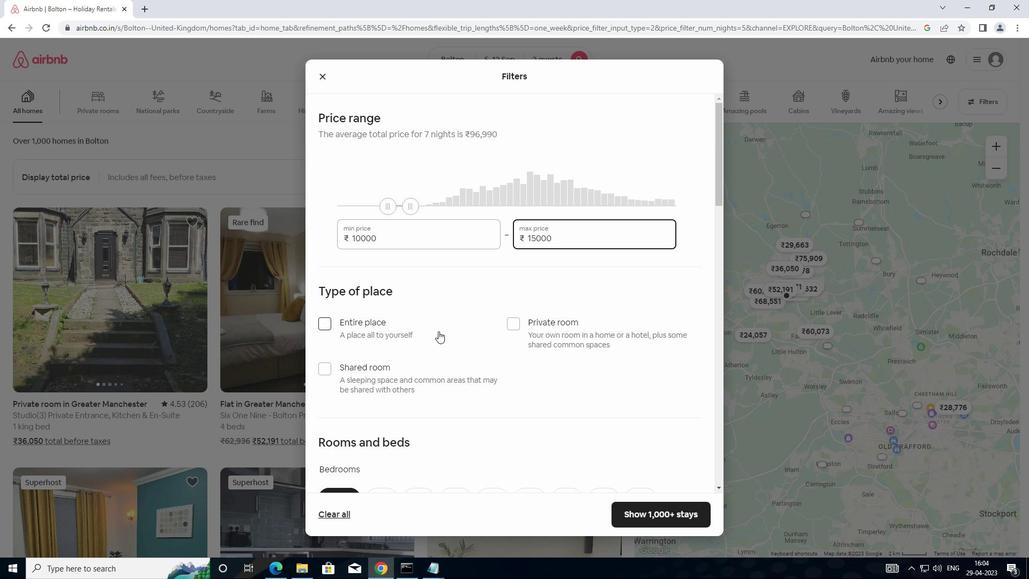 
Action: Mouse moved to (442, 340)
Screenshot: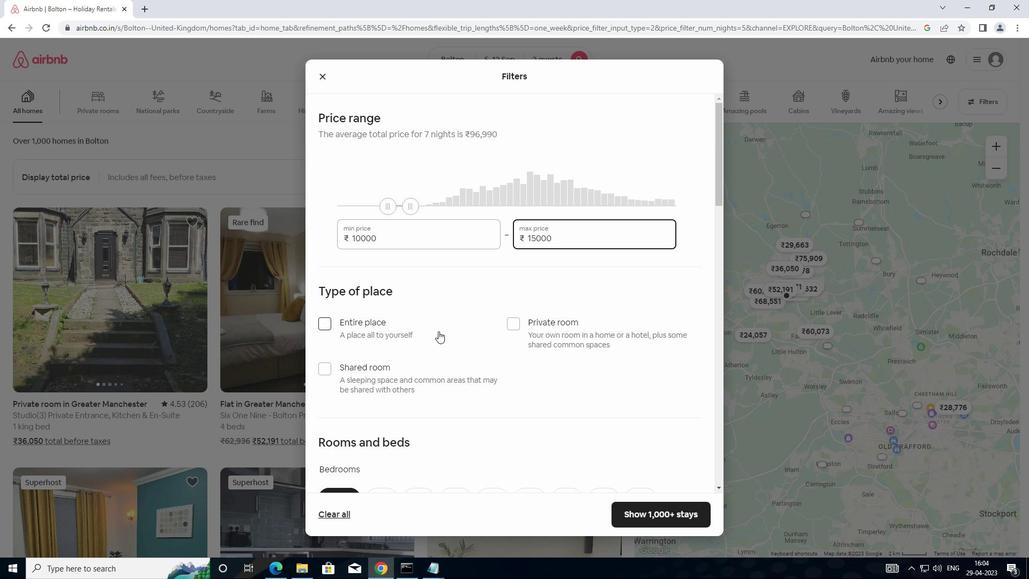 
Action: Mouse scrolled (442, 339) with delta (0, 0)
Screenshot: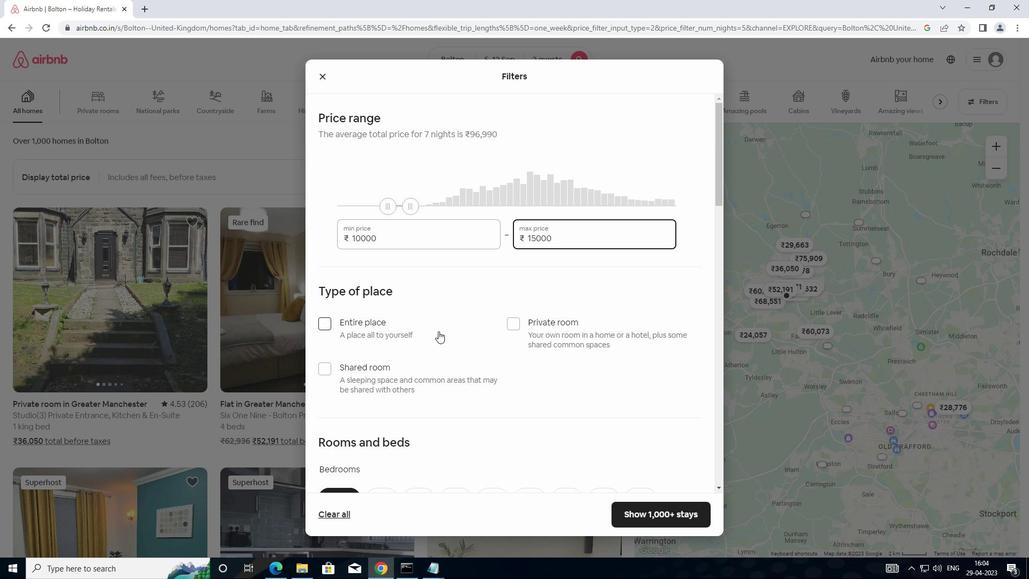 
Action: Mouse moved to (378, 338)
Screenshot: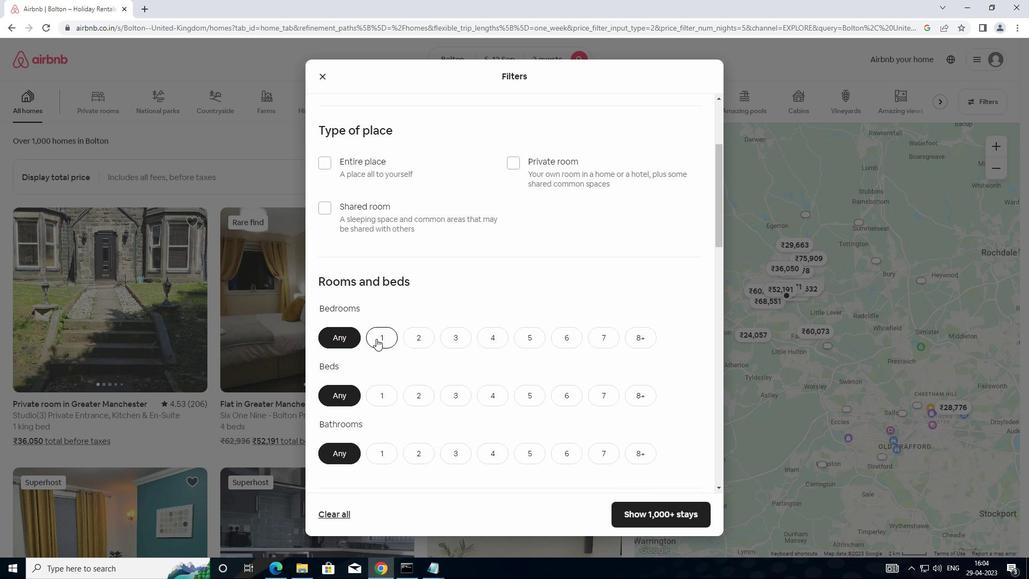 
Action: Mouse pressed left at (378, 338)
Screenshot: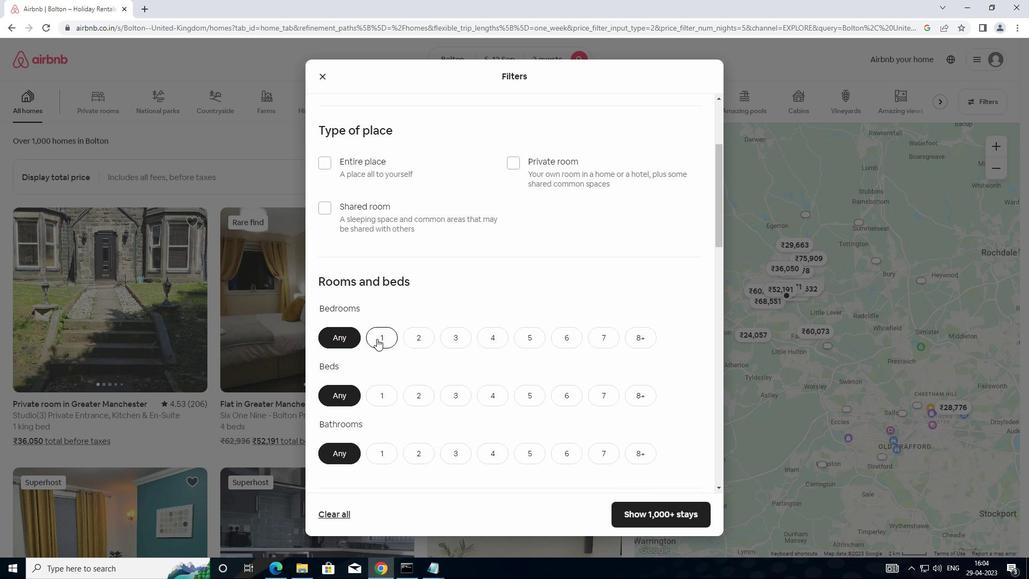 
Action: Mouse moved to (384, 388)
Screenshot: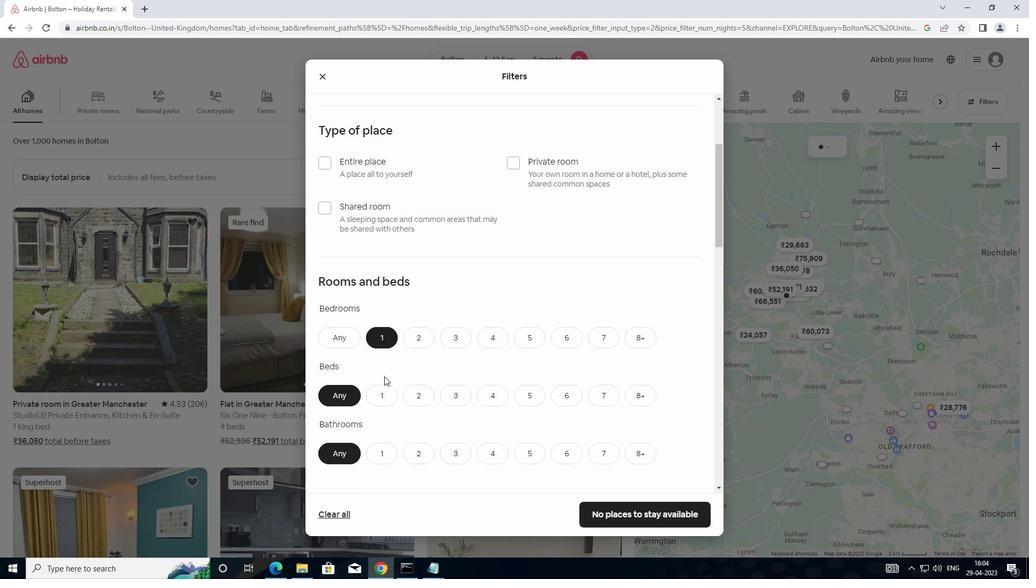 
Action: Mouse pressed left at (384, 388)
Screenshot: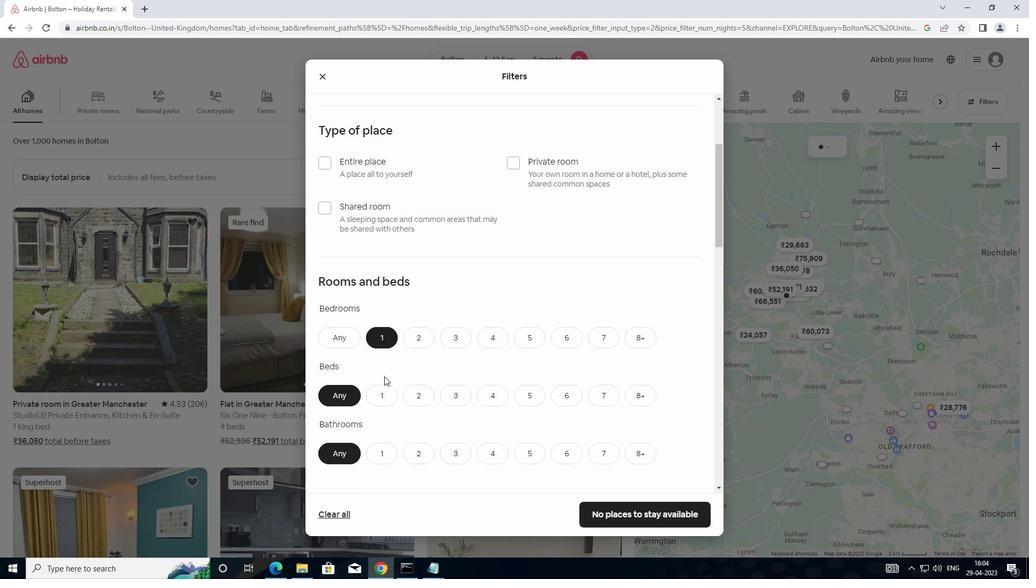 
Action: Mouse moved to (384, 391)
Screenshot: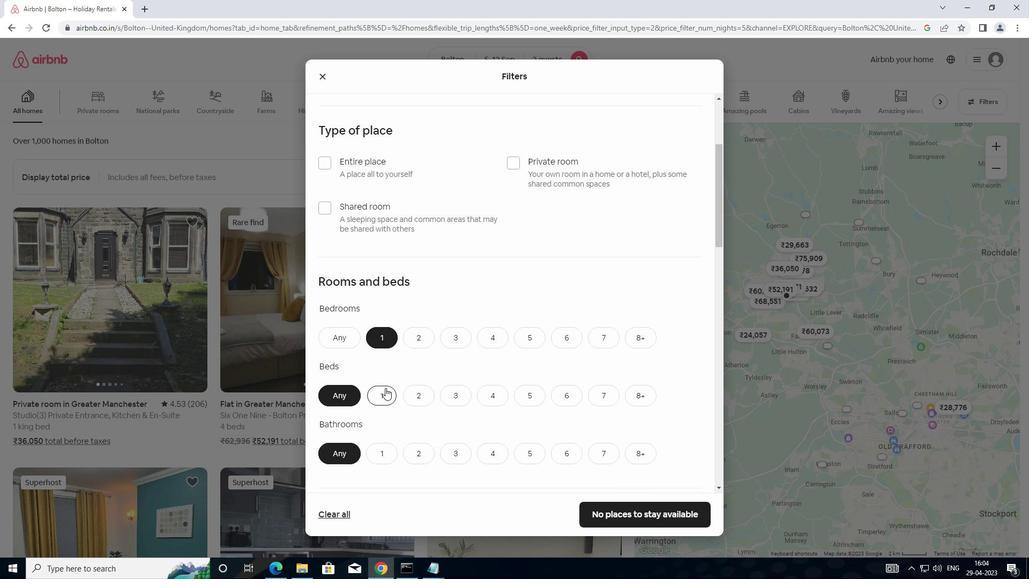 
Action: Mouse pressed left at (384, 391)
Screenshot: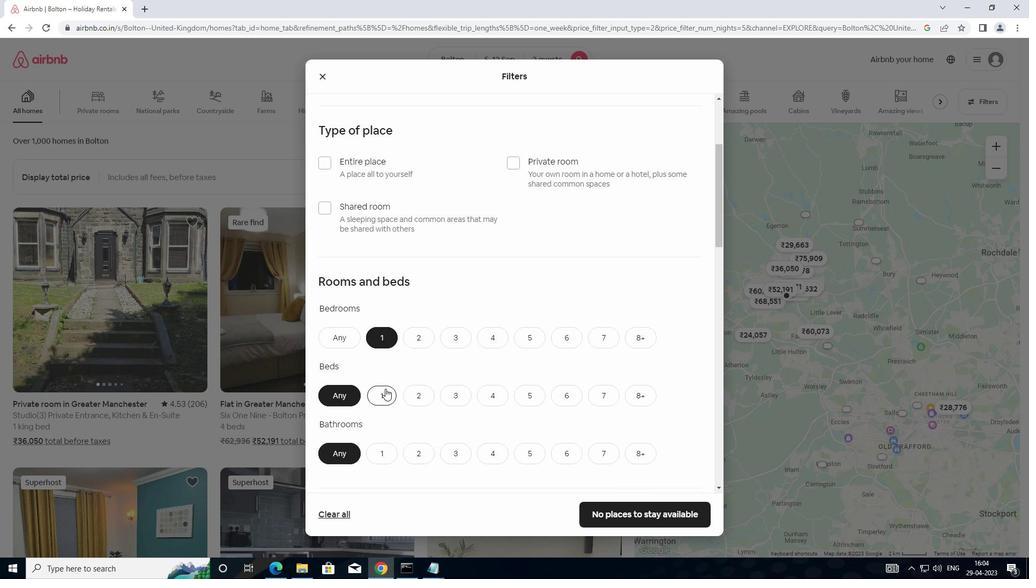 
Action: Mouse moved to (401, 375)
Screenshot: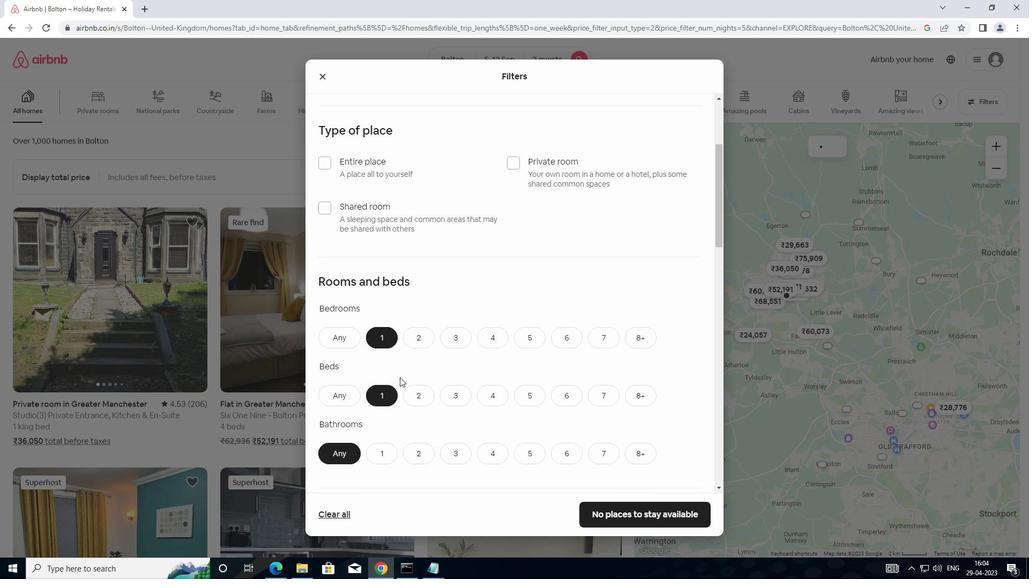 
Action: Mouse scrolled (401, 375) with delta (0, 0)
Screenshot: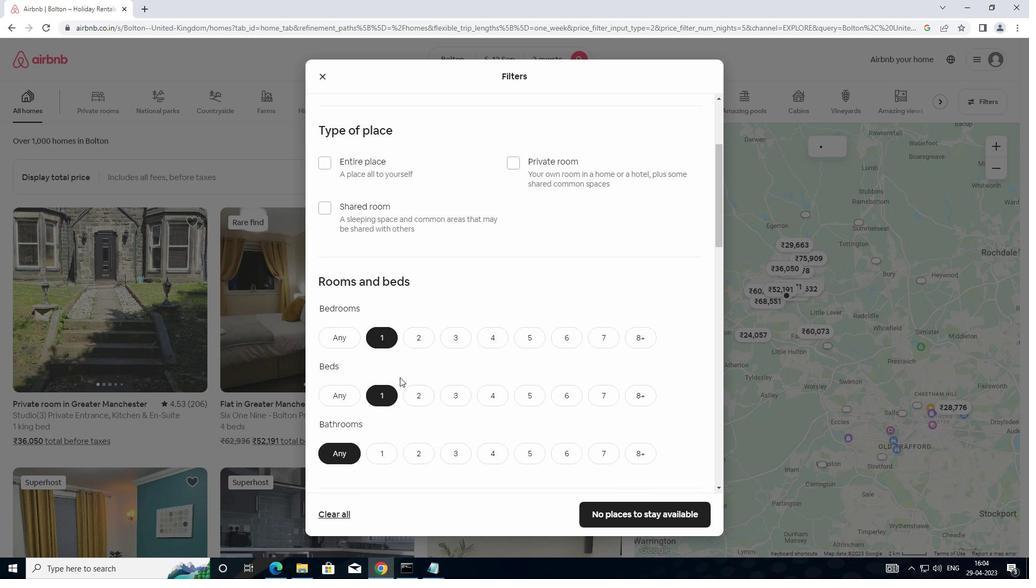 
Action: Mouse moved to (401, 375)
Screenshot: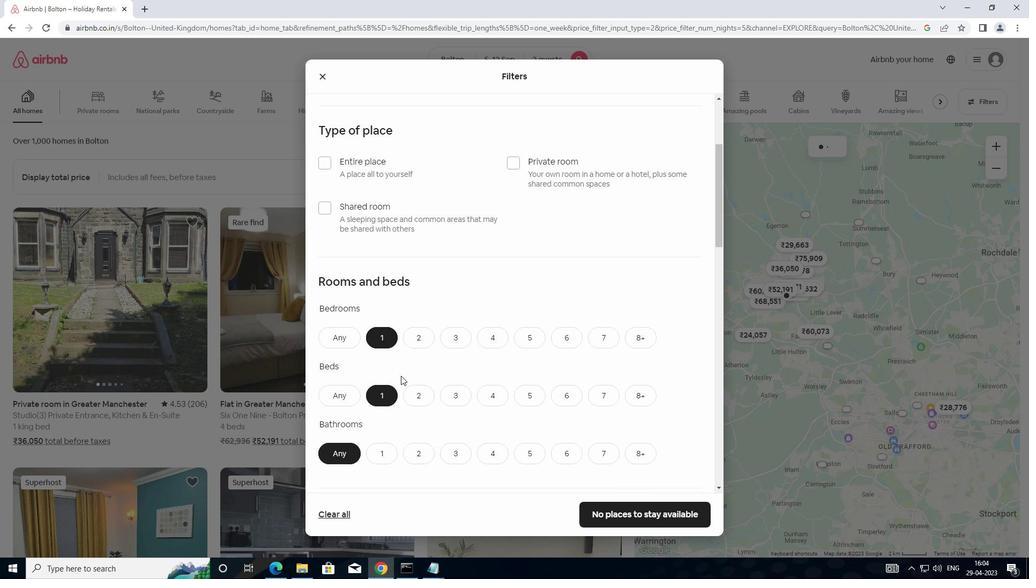 
Action: Mouse scrolled (401, 374) with delta (0, 0)
Screenshot: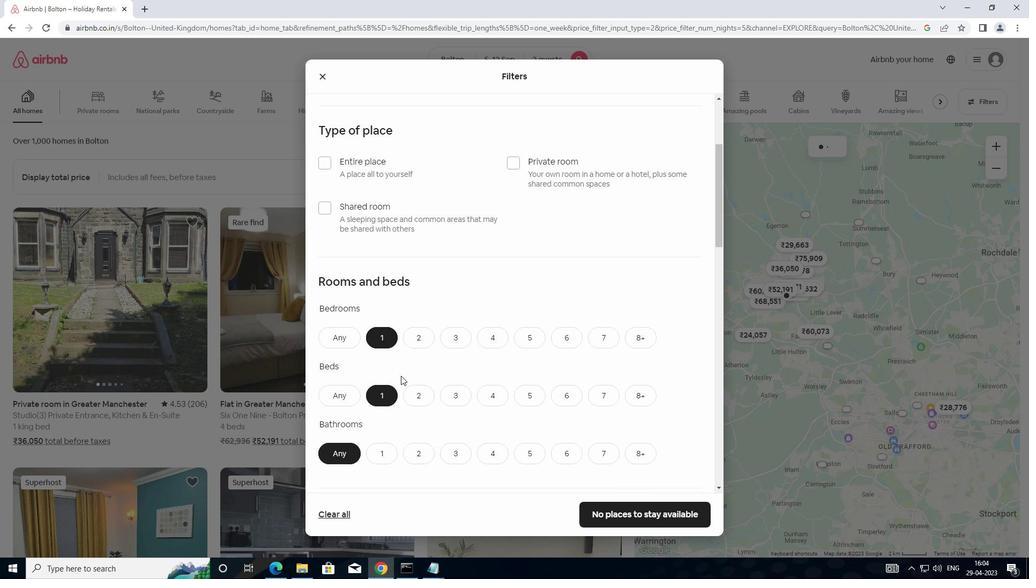 
Action: Mouse moved to (401, 375)
Screenshot: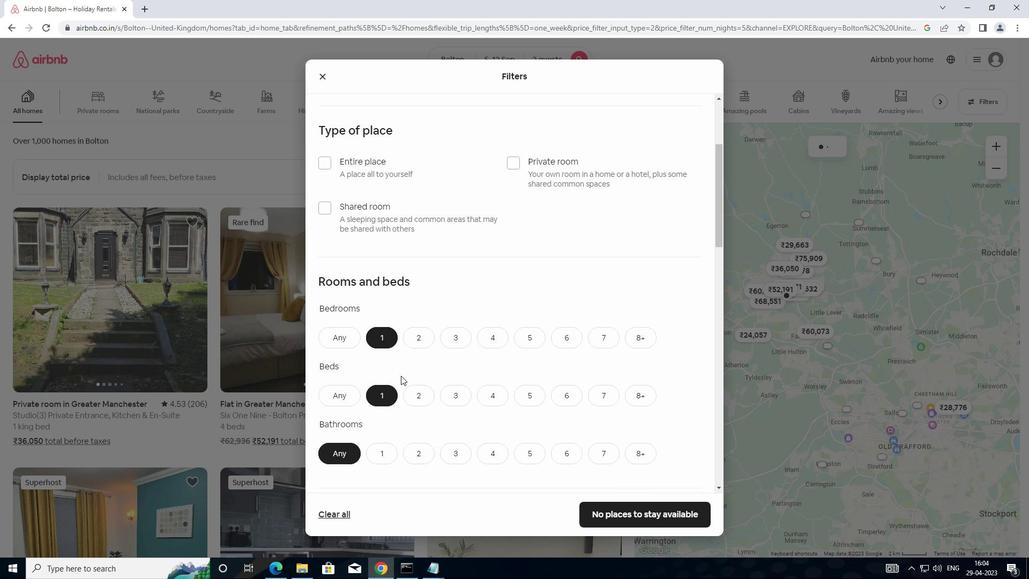 
Action: Mouse scrolled (401, 374) with delta (0, 0)
Screenshot: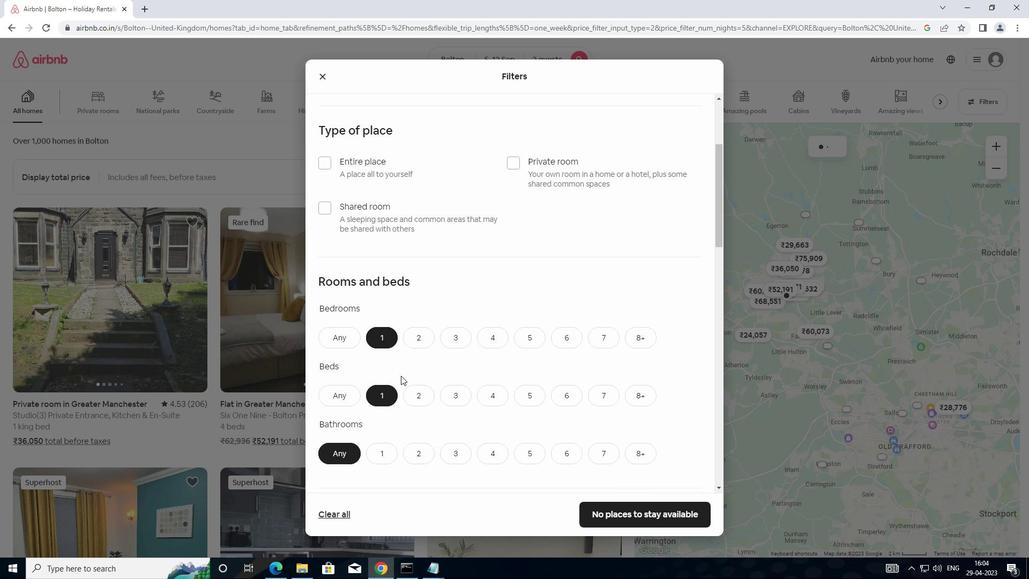 
Action: Mouse moved to (381, 293)
Screenshot: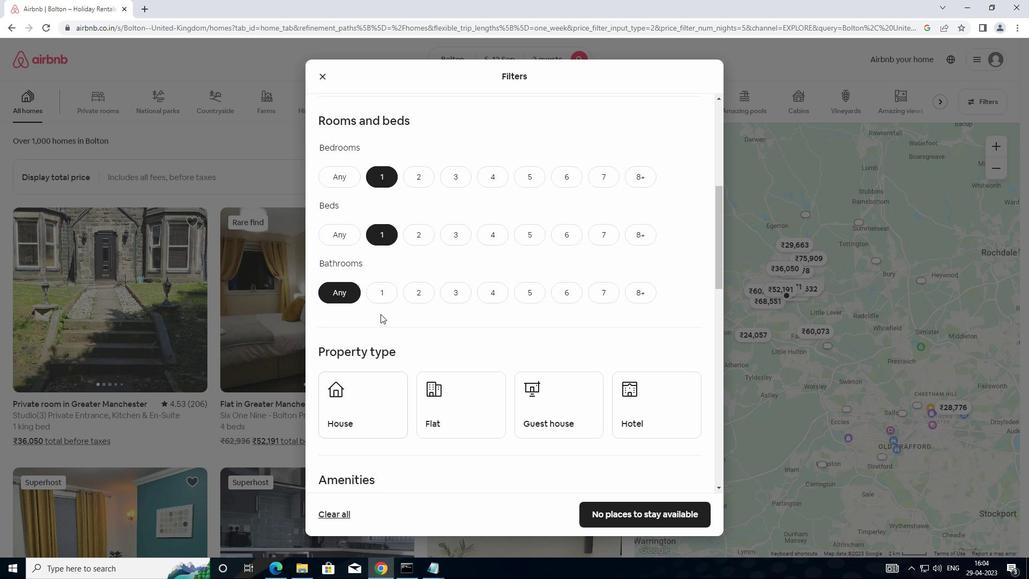 
Action: Mouse pressed left at (381, 293)
Screenshot: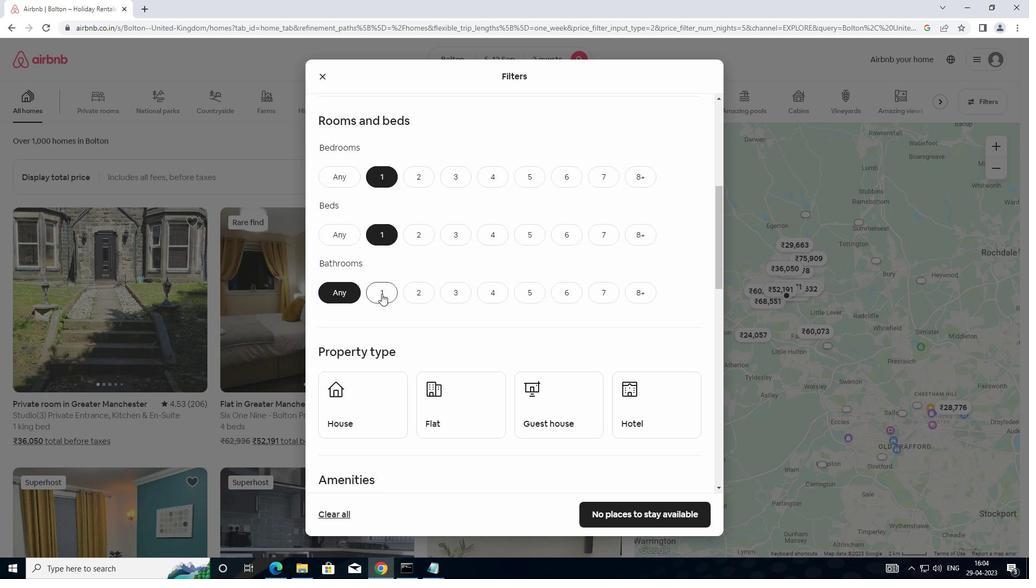 
Action: Mouse moved to (372, 409)
Screenshot: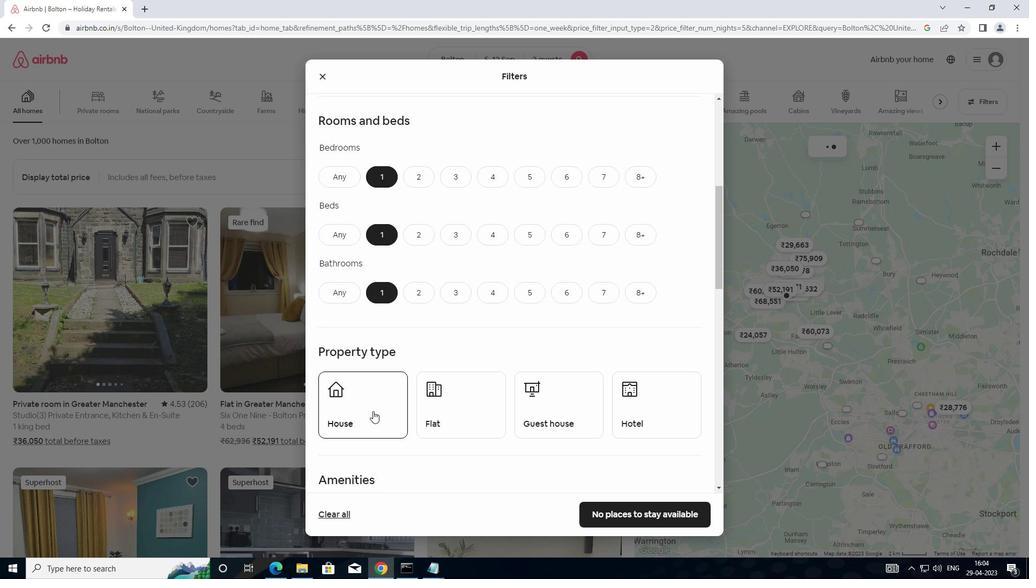 
Action: Mouse pressed left at (372, 409)
Screenshot: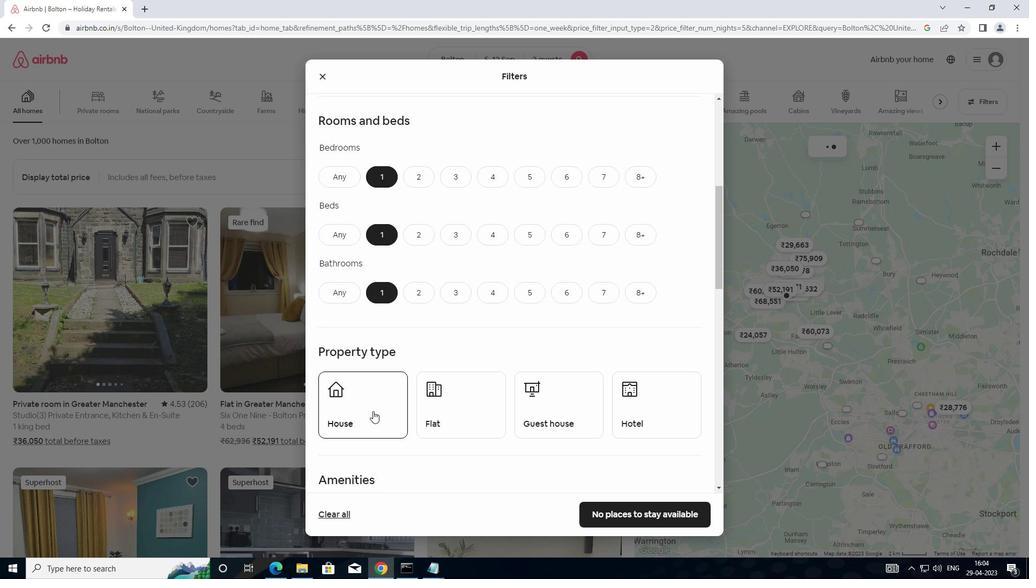 
Action: Mouse moved to (469, 426)
Screenshot: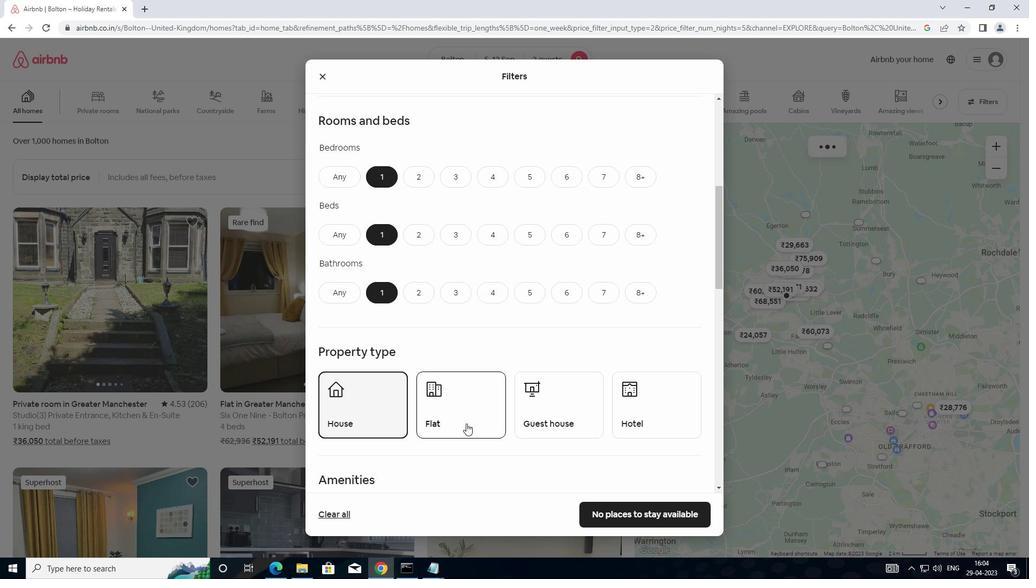 
Action: Mouse pressed left at (469, 426)
Screenshot: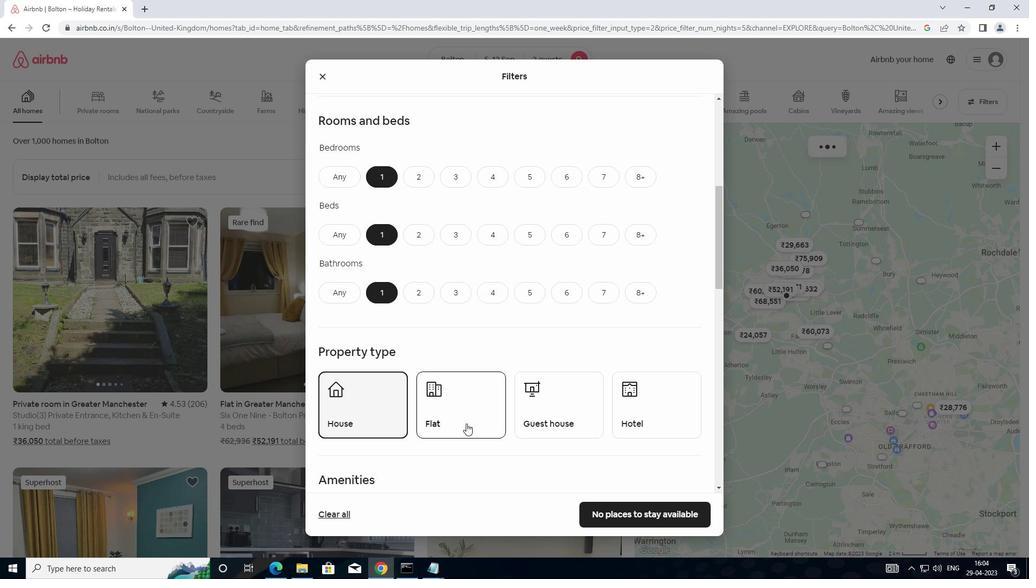 
Action: Mouse moved to (571, 424)
Screenshot: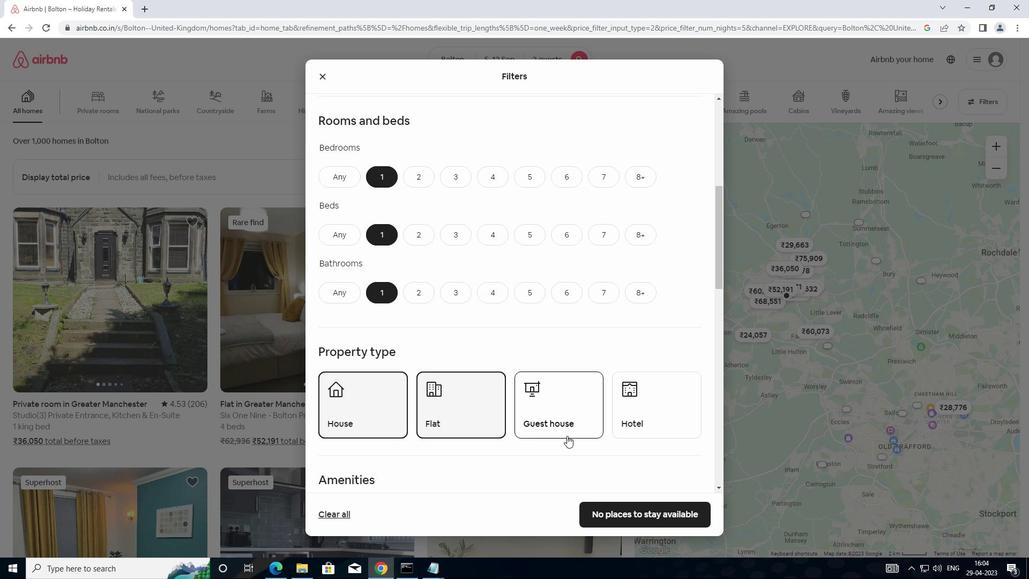 
Action: Mouse pressed left at (571, 424)
Screenshot: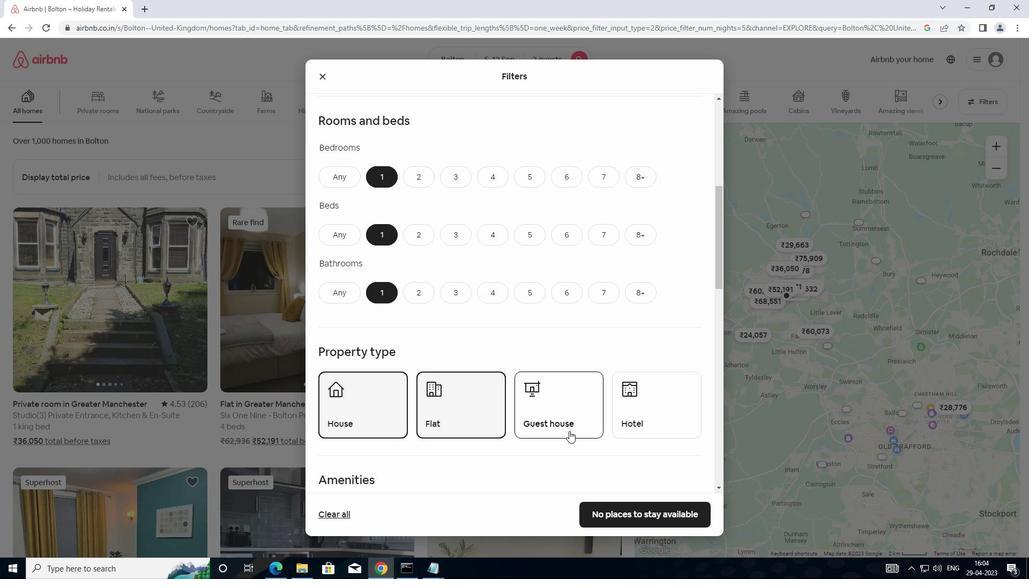 
Action: Mouse moved to (636, 417)
Screenshot: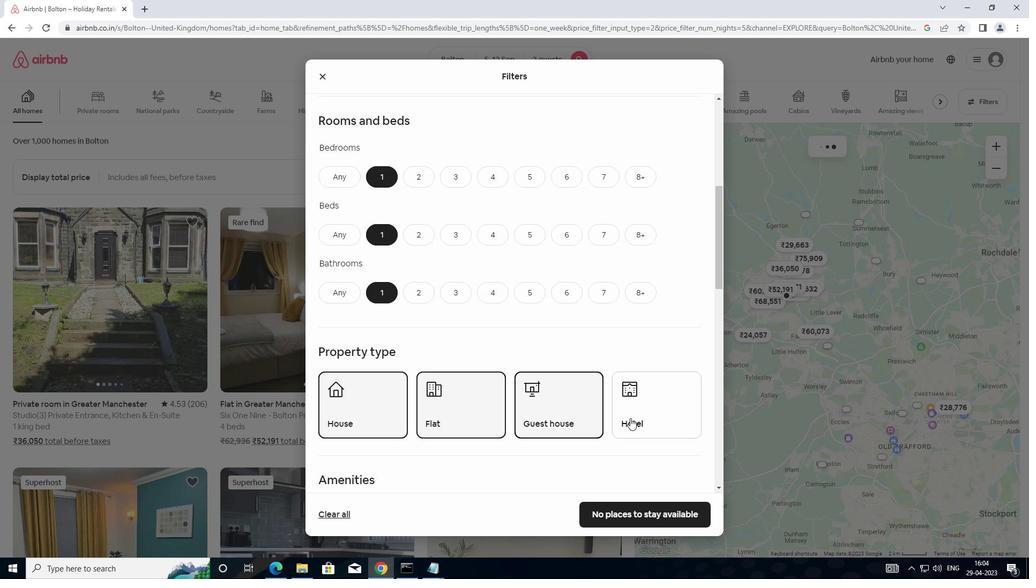 
Action: Mouse pressed left at (636, 417)
Screenshot: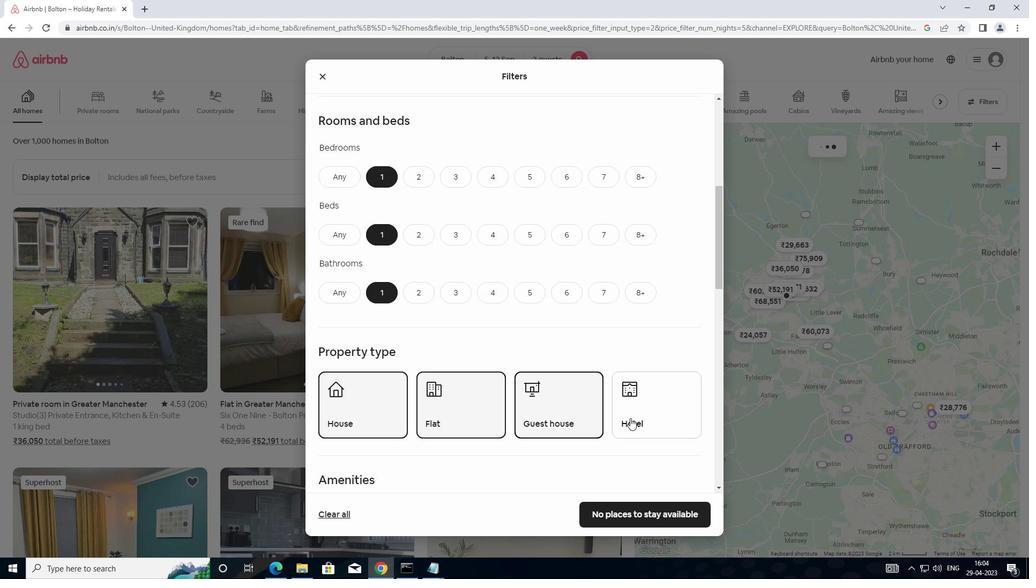 
Action: Mouse moved to (632, 424)
Screenshot: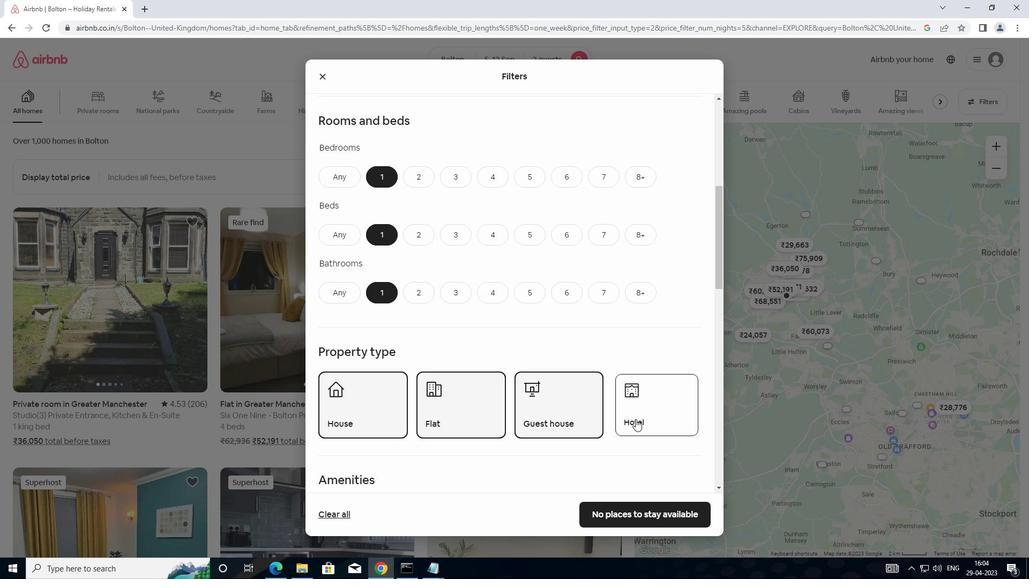 
Action: Mouse scrolled (632, 424) with delta (0, 0)
Screenshot: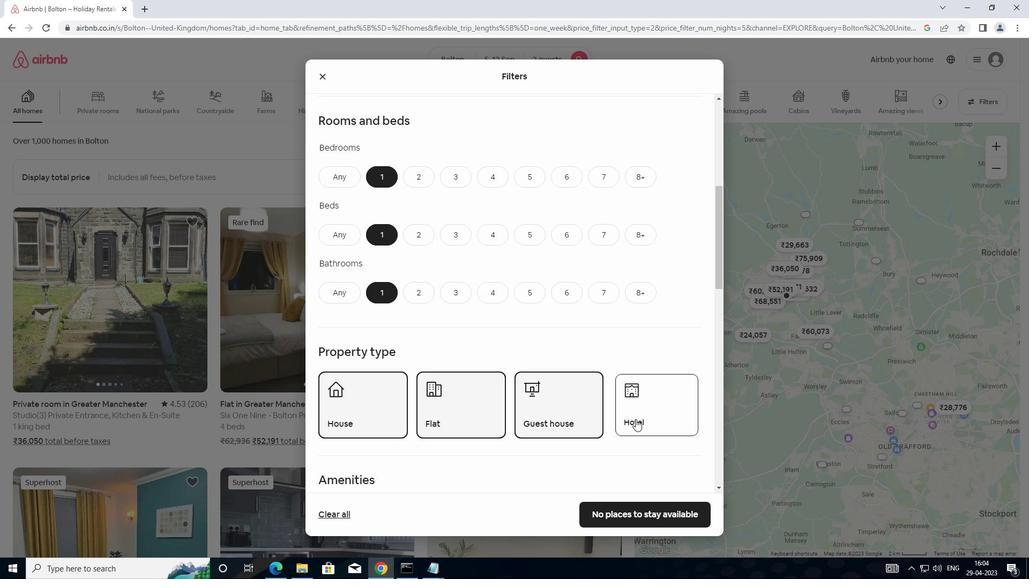 
Action: Mouse moved to (630, 430)
Screenshot: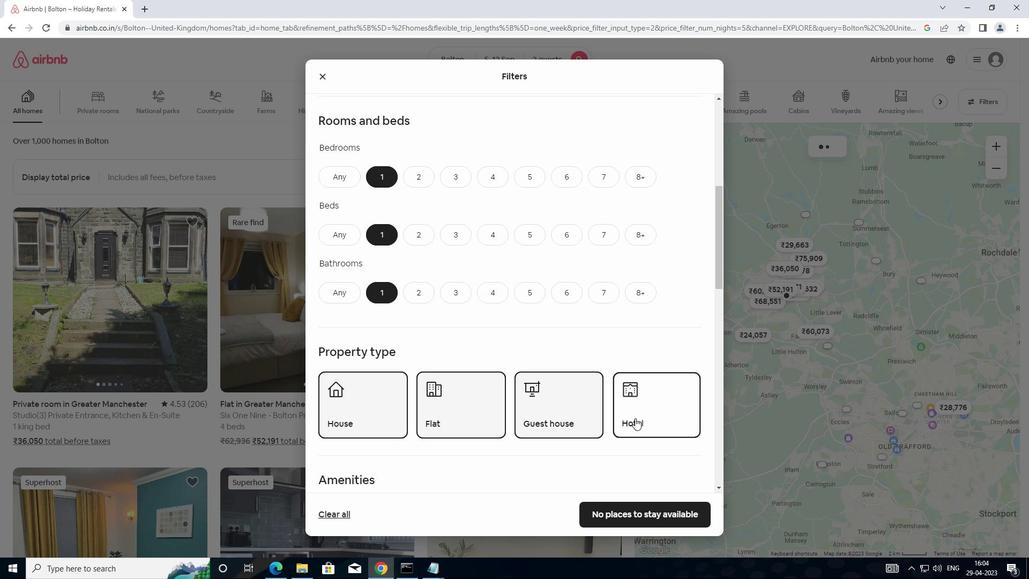
Action: Mouse scrolled (630, 429) with delta (0, 0)
Screenshot: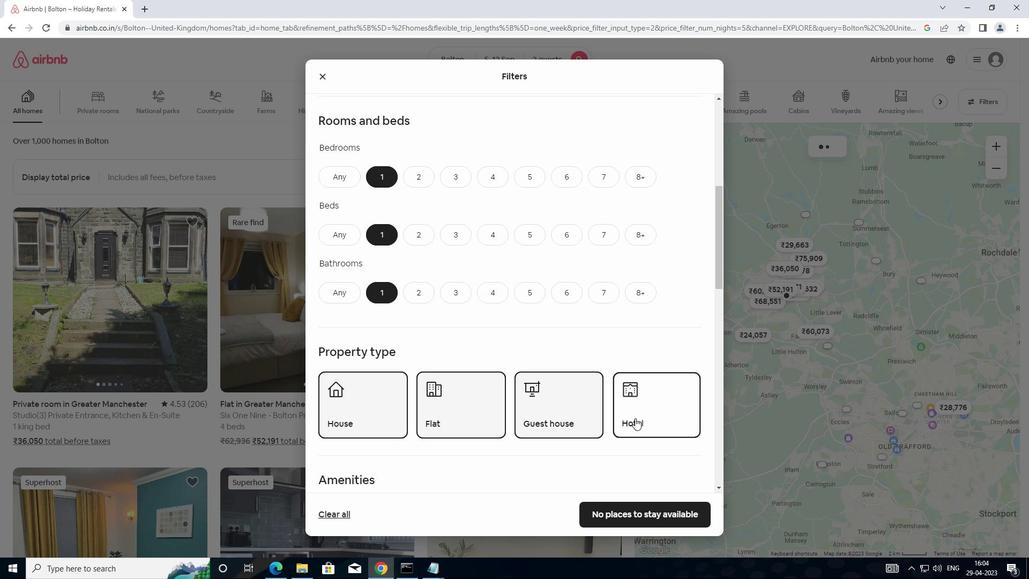 
Action: Mouse moved to (630, 431)
Screenshot: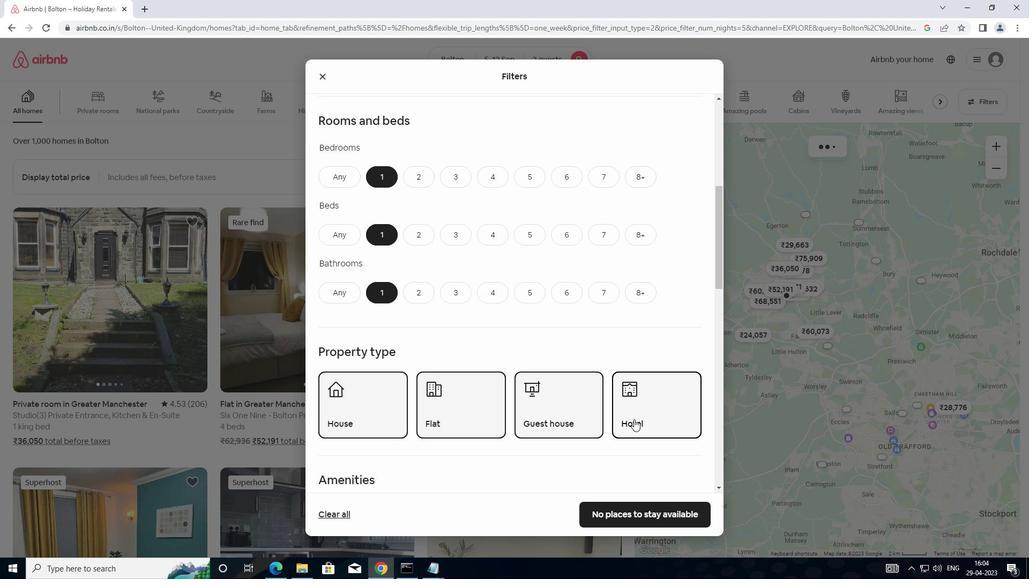 
Action: Mouse scrolled (630, 430) with delta (0, 0)
Screenshot: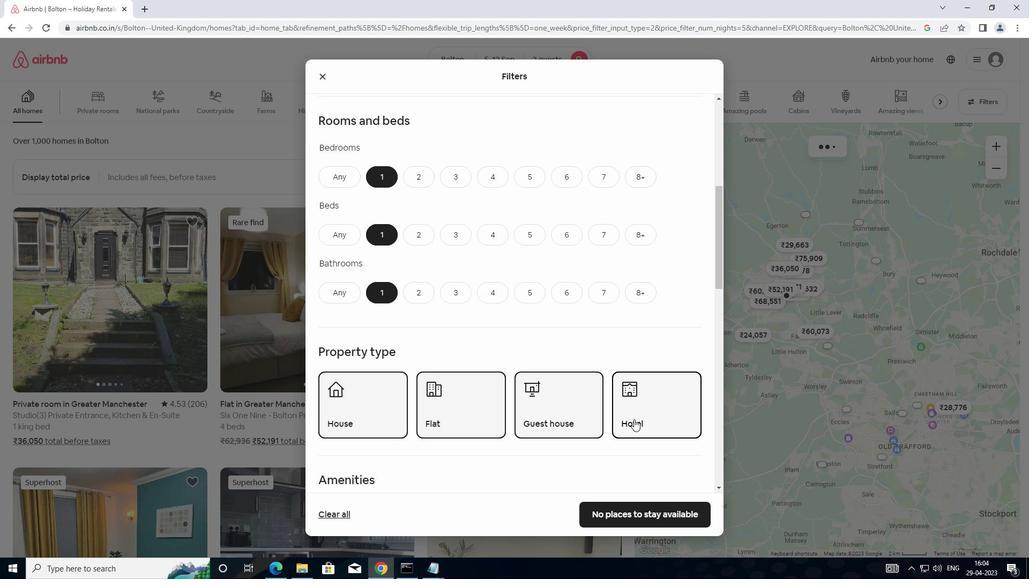 
Action: Mouse scrolled (630, 430) with delta (0, 0)
Screenshot: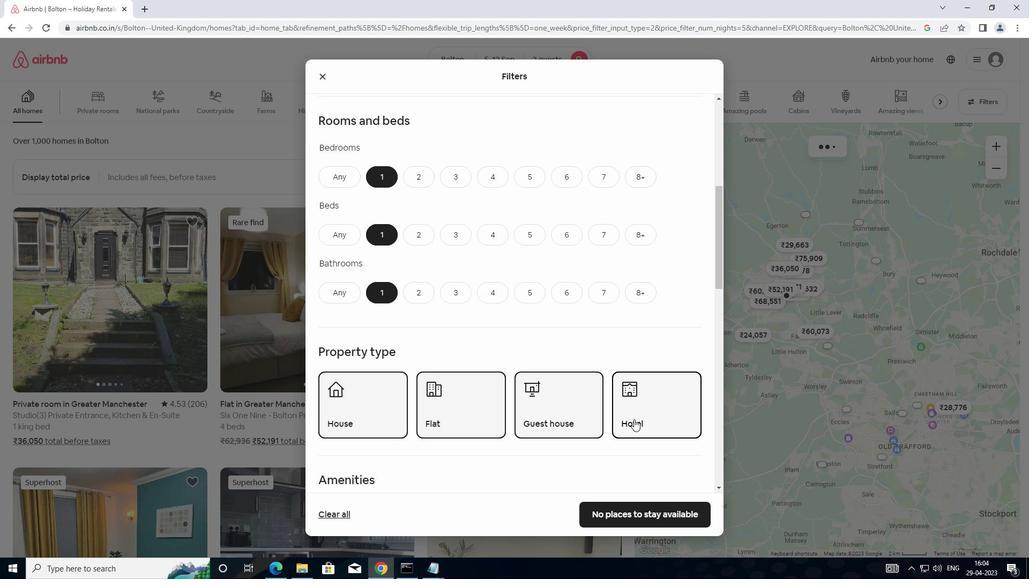 
Action: Mouse moved to (630, 429)
Screenshot: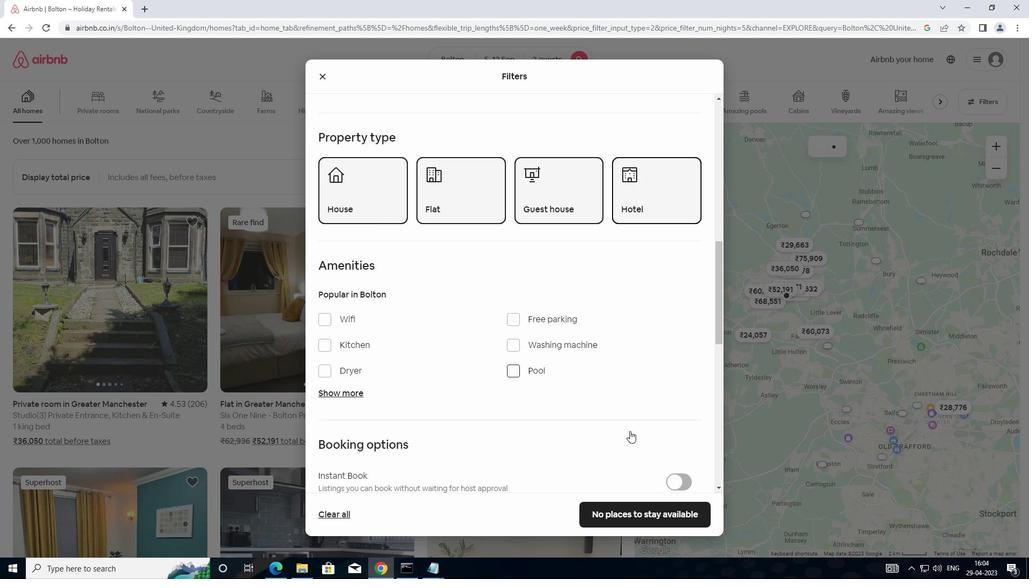 
Action: Mouse scrolled (630, 429) with delta (0, 0)
Screenshot: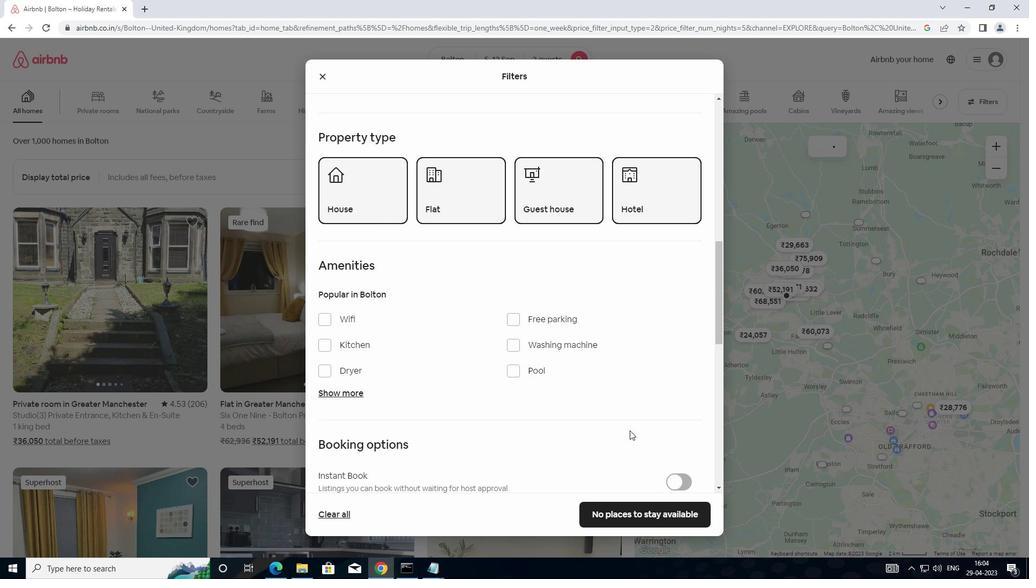 
Action: Mouse scrolled (630, 429) with delta (0, 0)
Screenshot: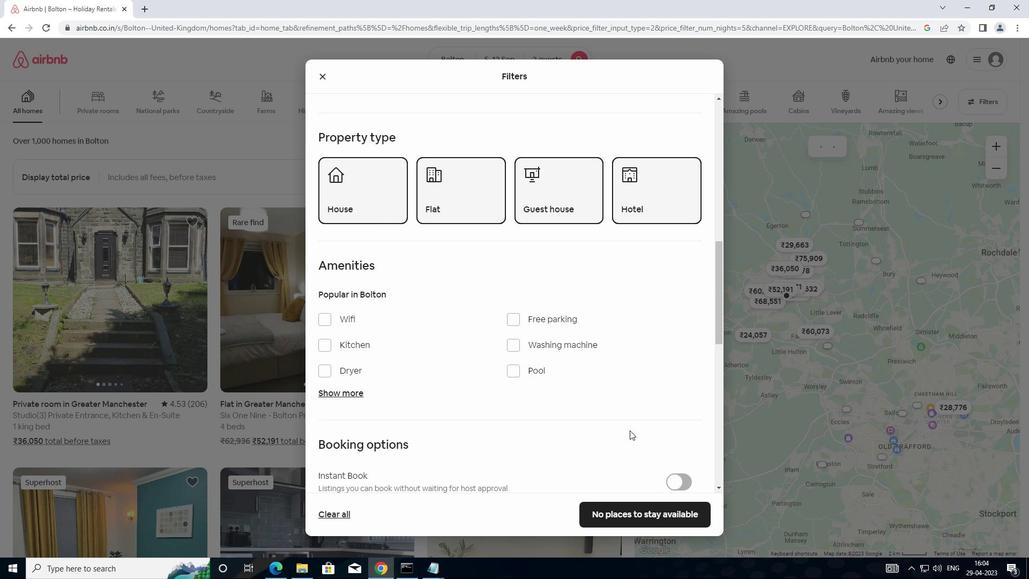 
Action: Mouse scrolled (630, 429) with delta (0, 0)
Screenshot: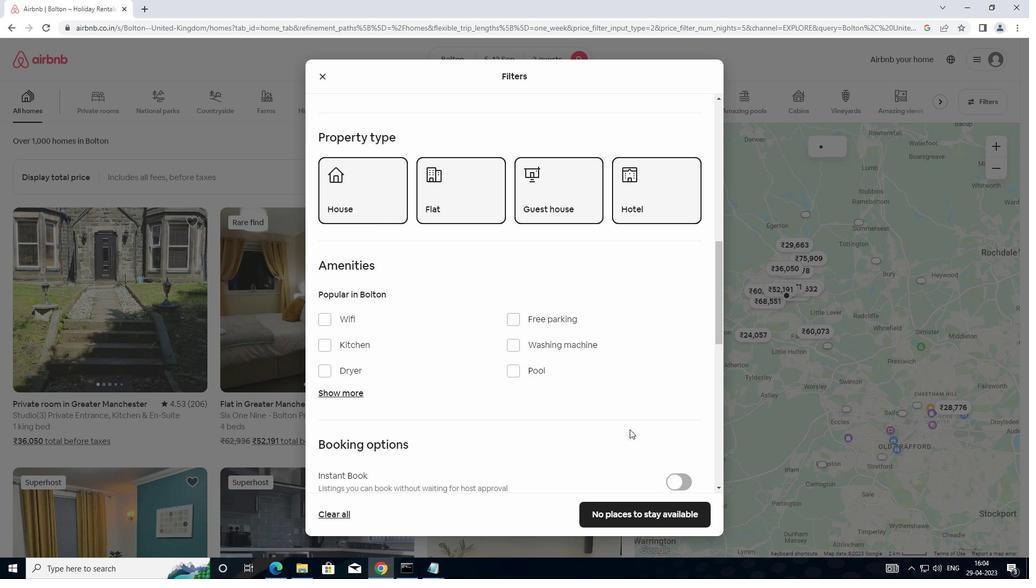 
Action: Mouse moved to (630, 429)
Screenshot: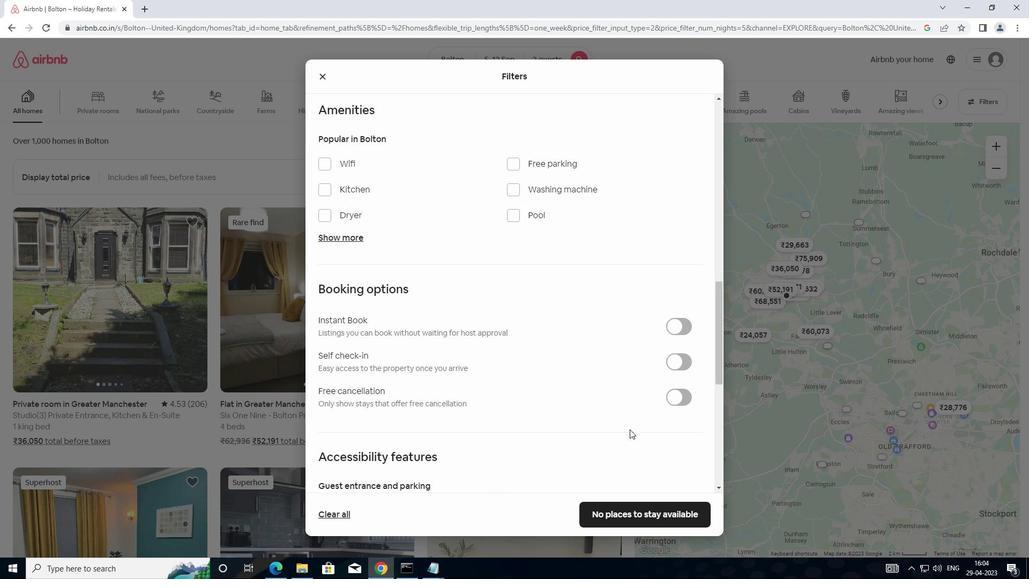
Action: Mouse scrolled (630, 428) with delta (0, 0)
Screenshot: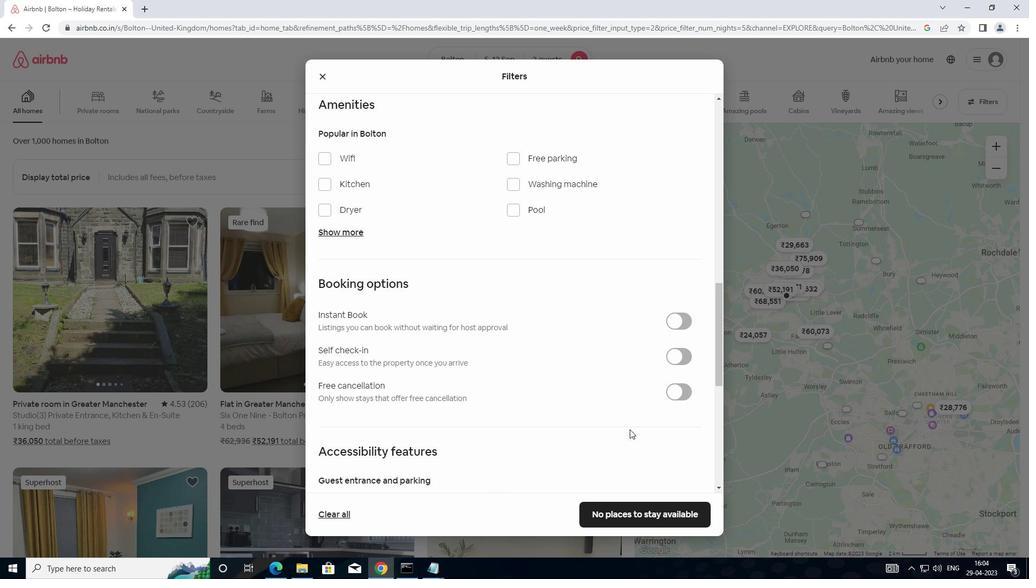 
Action: Mouse moved to (687, 306)
Screenshot: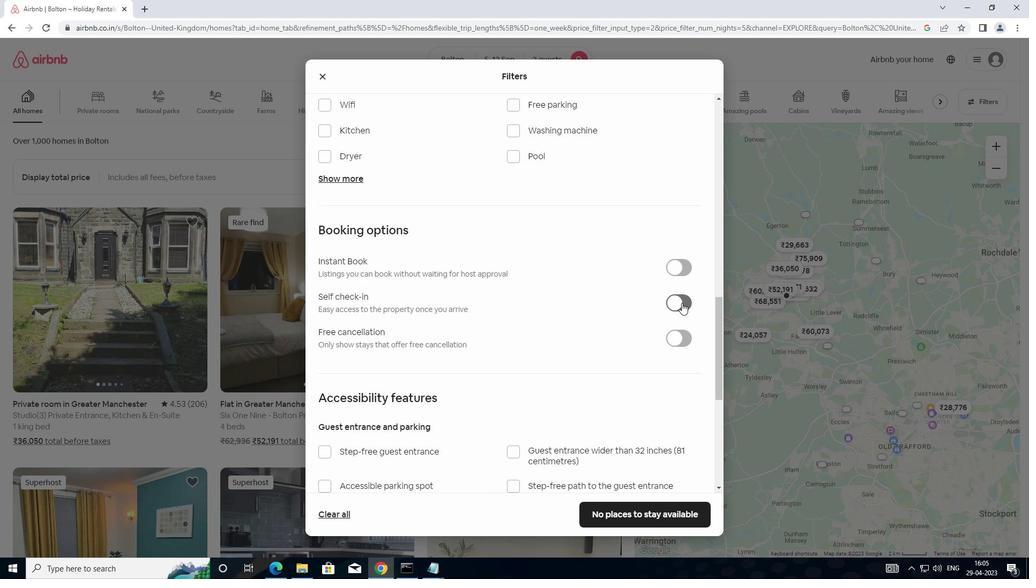
Action: Mouse pressed left at (687, 306)
Screenshot: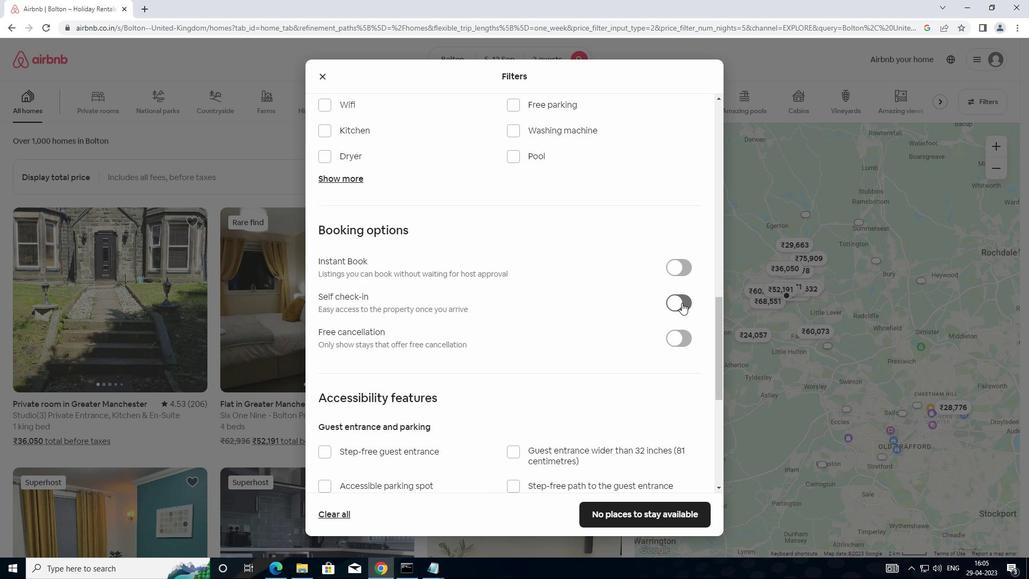 
Action: Mouse moved to (532, 441)
Screenshot: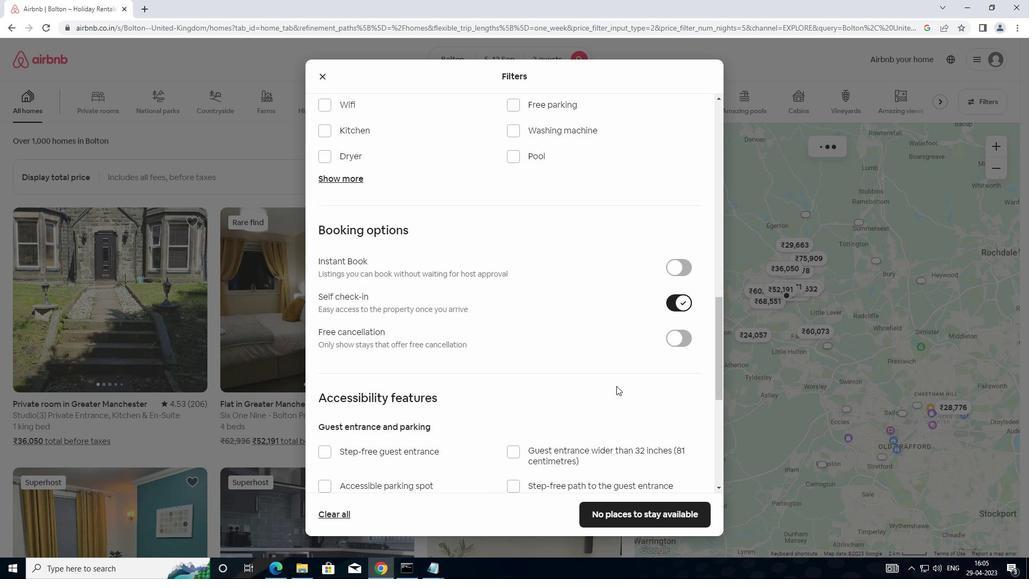 
Action: Mouse scrolled (532, 441) with delta (0, 0)
Screenshot: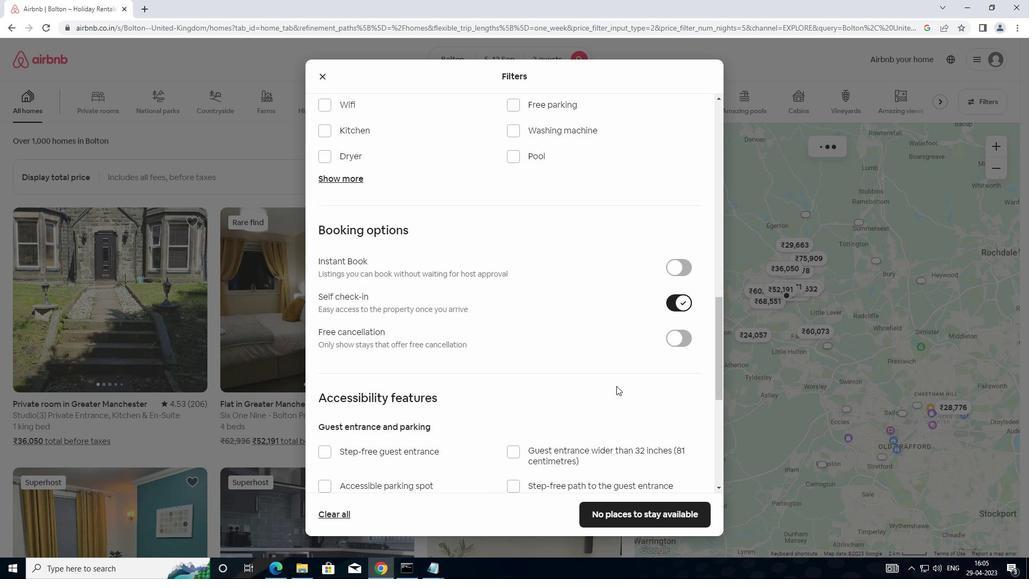 
Action: Mouse moved to (508, 461)
Screenshot: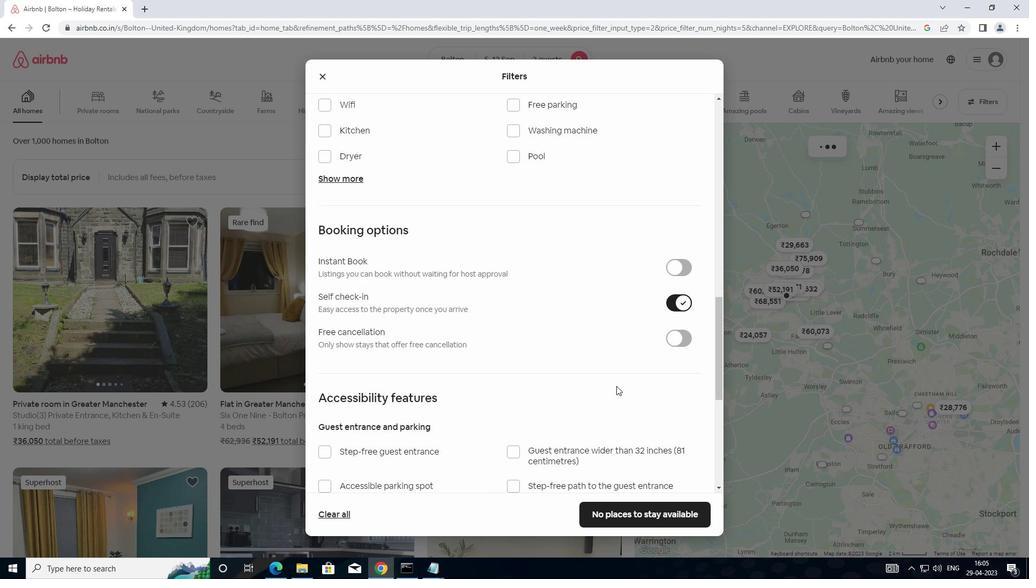 
Action: Mouse scrolled (508, 460) with delta (0, 0)
Screenshot: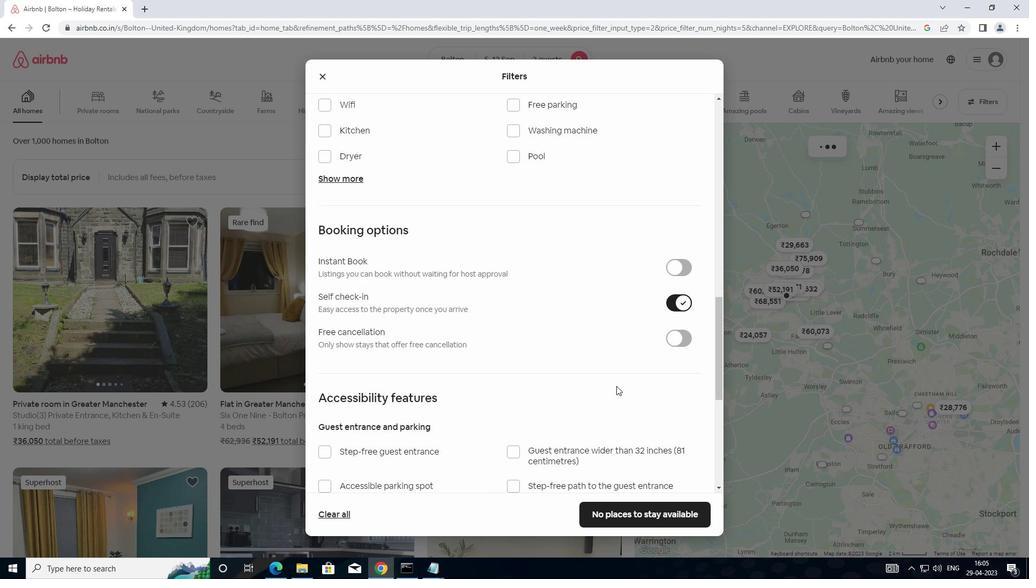 
Action: Mouse moved to (507, 464)
Screenshot: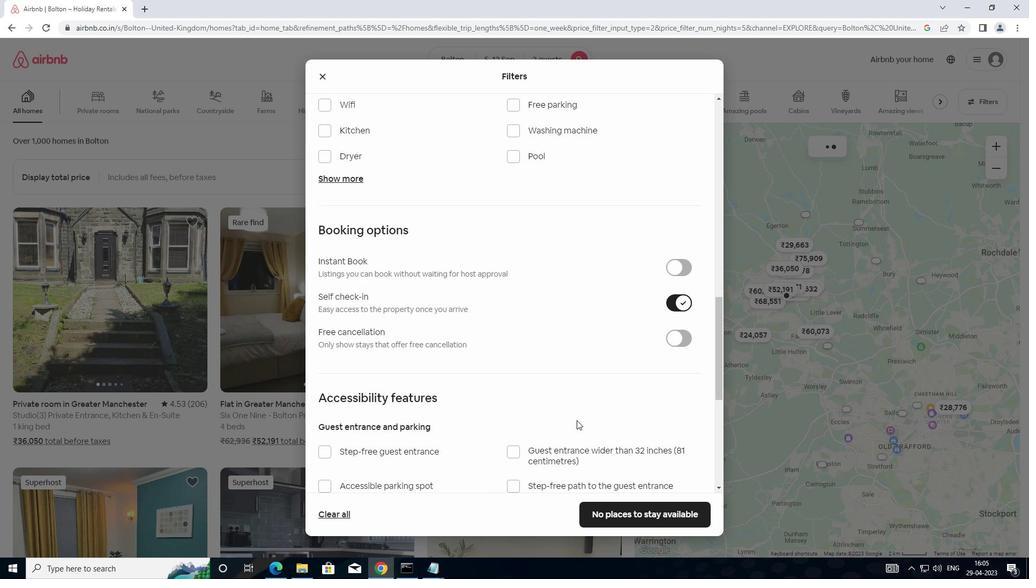 
Action: Mouse scrolled (507, 463) with delta (0, 0)
Screenshot: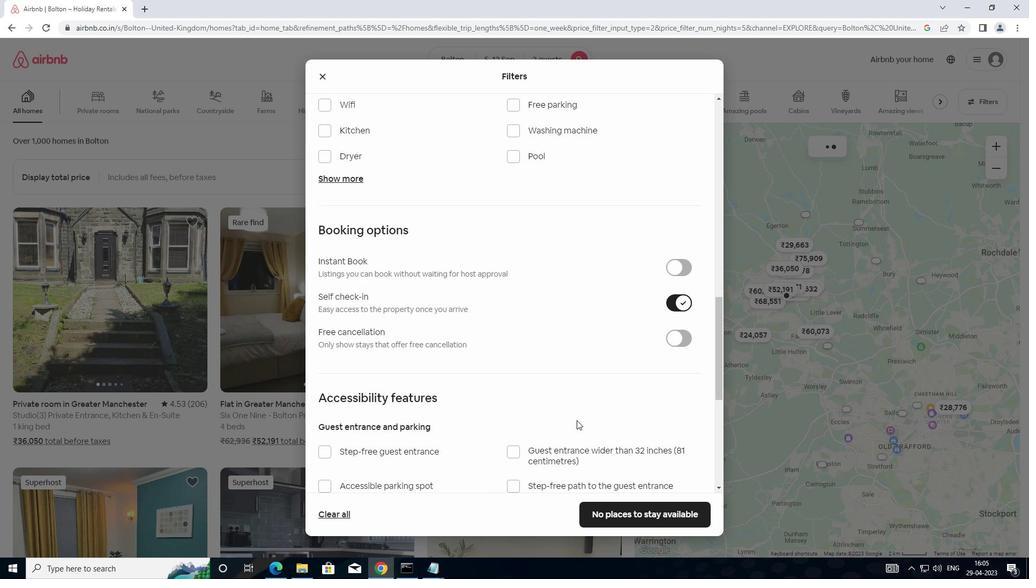 
Action: Mouse moved to (502, 466)
Screenshot: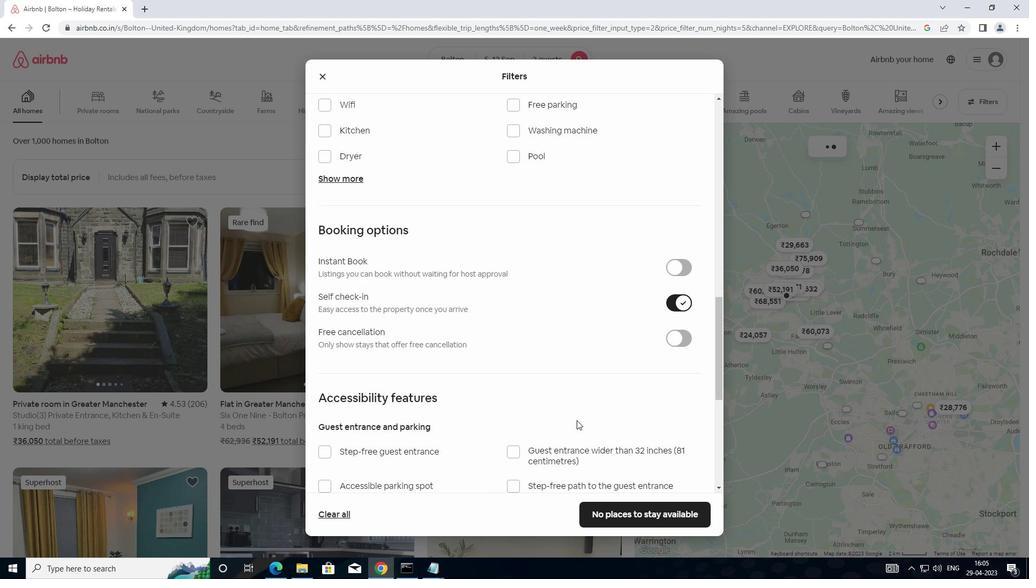 
Action: Mouse scrolled (502, 465) with delta (0, 0)
Screenshot: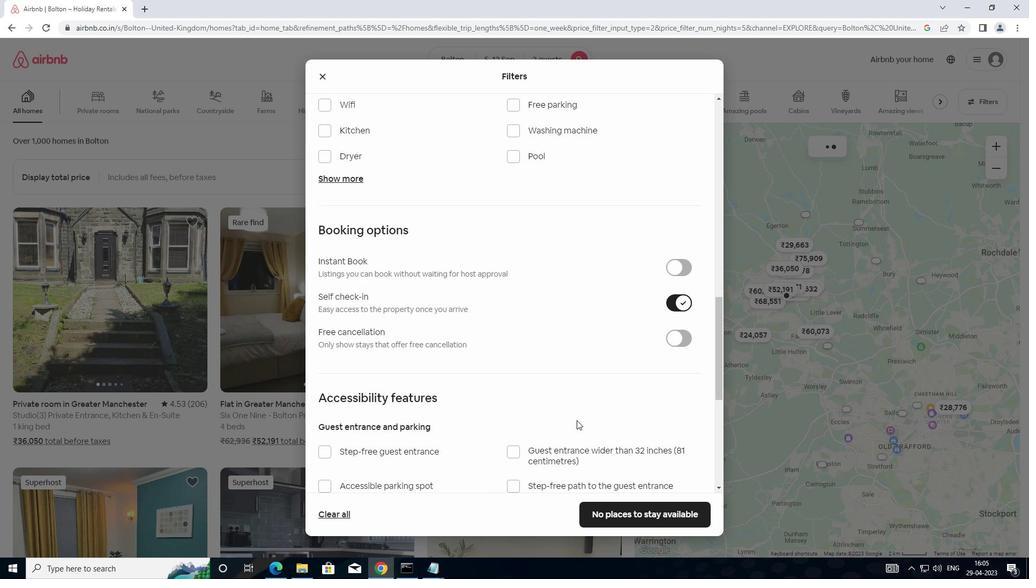 
Action: Mouse moved to (498, 466)
Screenshot: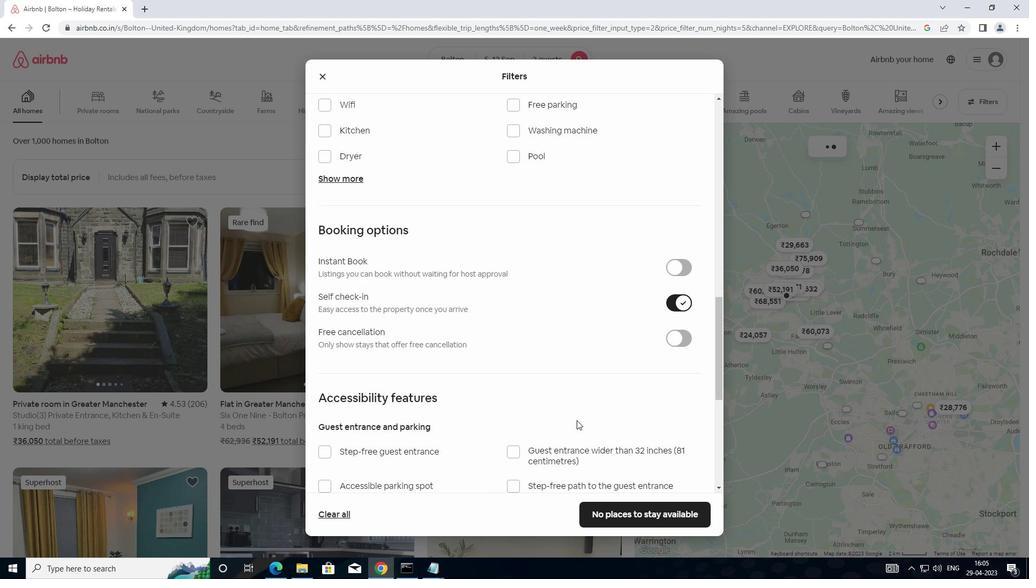 
Action: Mouse scrolled (498, 465) with delta (0, 0)
Screenshot: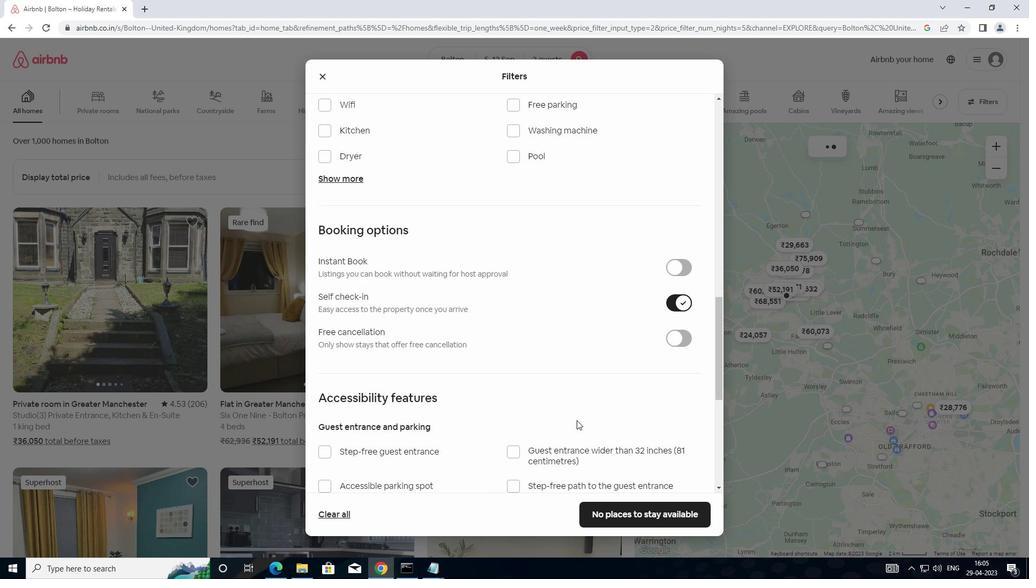 
Action: Mouse moved to (321, 468)
Screenshot: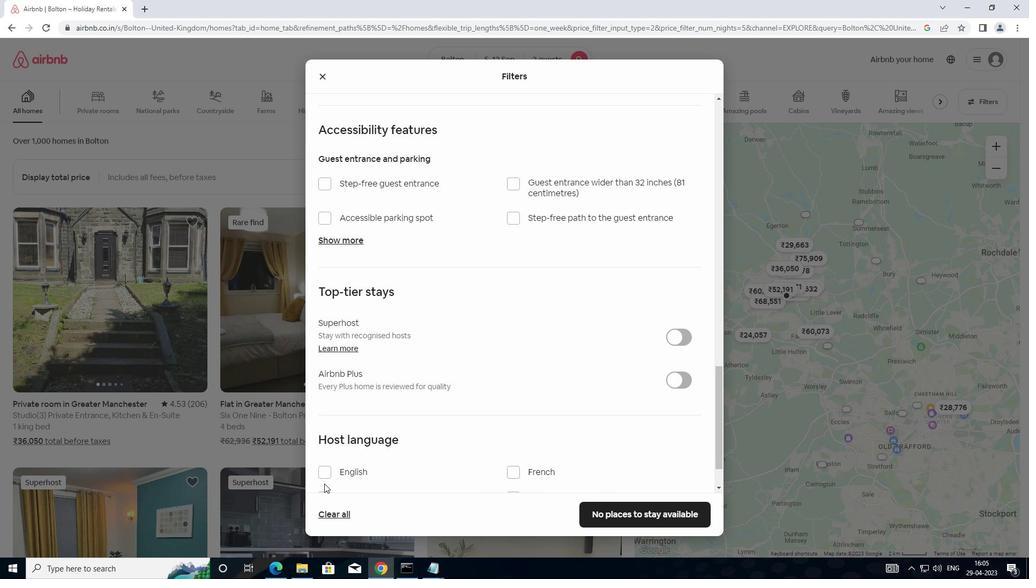 
Action: Mouse pressed left at (321, 468)
Screenshot: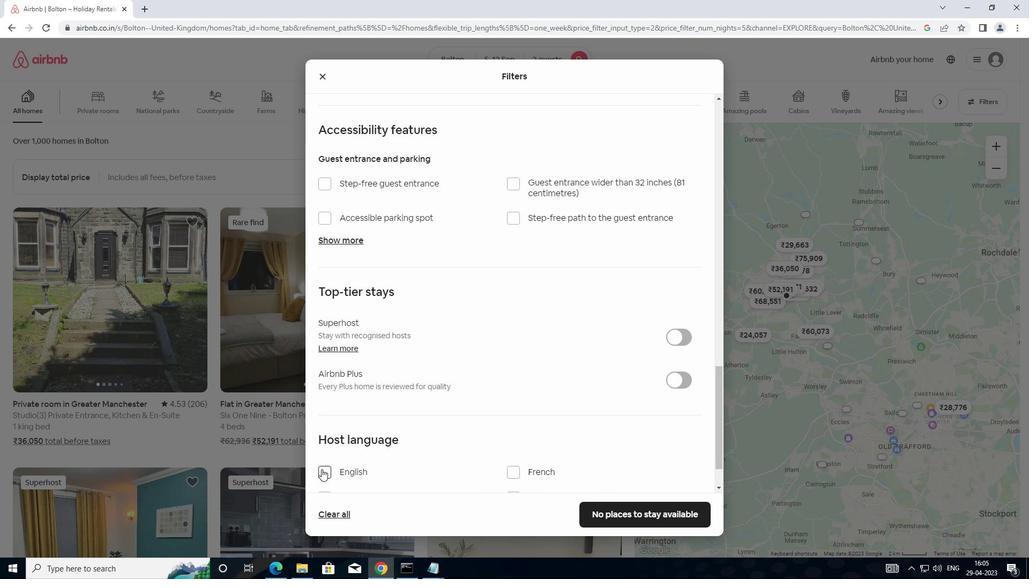 
Action: Mouse moved to (604, 515)
Screenshot: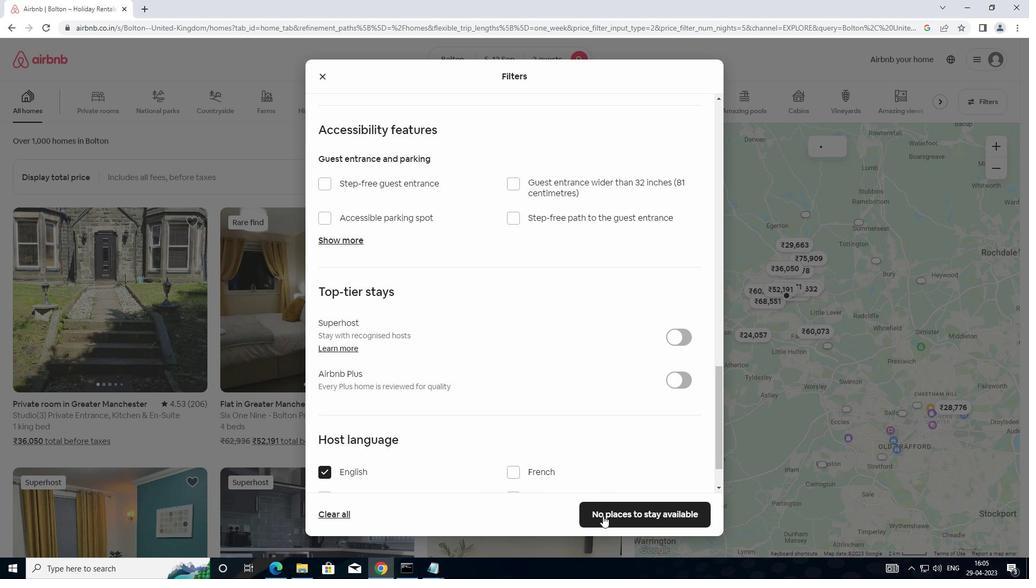 
Action: Mouse pressed left at (604, 515)
Screenshot: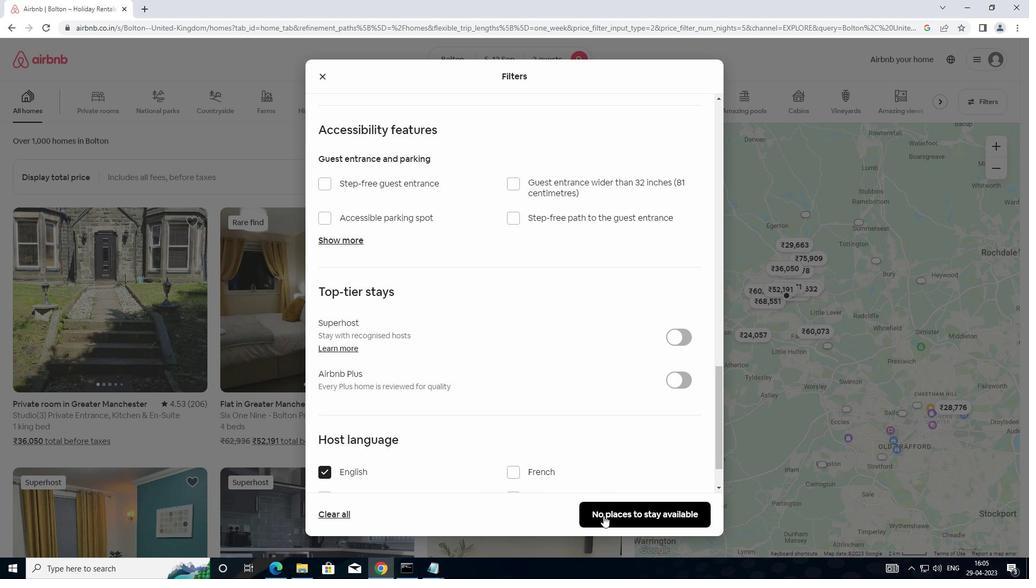 
Action: Mouse moved to (607, 513)
Screenshot: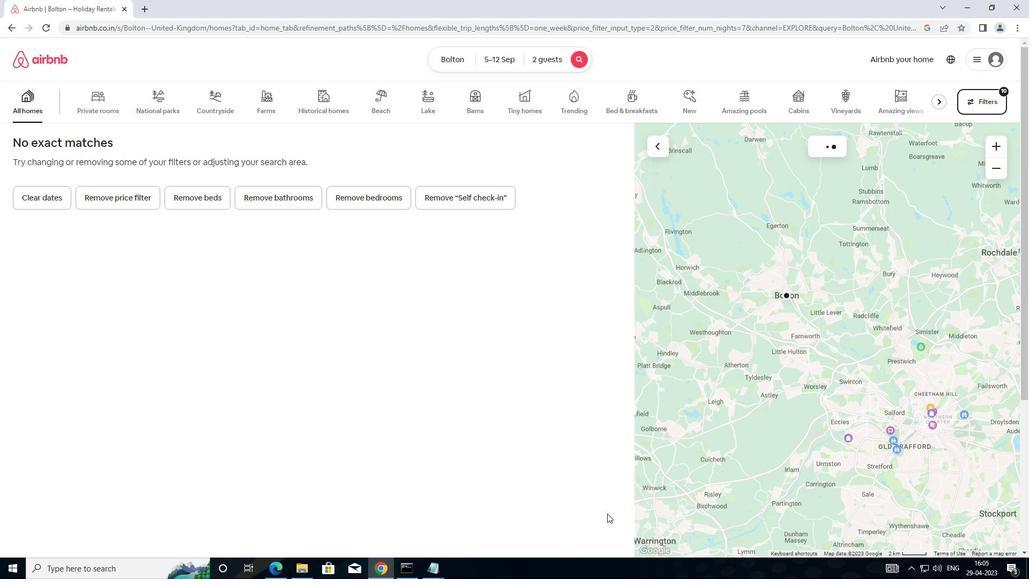 
